 Task: Find connections with filter location Cairo with filter topic #engineeringwith filter profile language Spanish with filter current company Sumitomo Mitsui Banking Corporation (SMBC) Asia Pacific with filter school Kolhan University Chaibasa with filter industry Outsourcing and Offshoring Consulting with filter service category Management with filter keywords title Marketing Research Analyst
Action: Mouse moved to (496, 62)
Screenshot: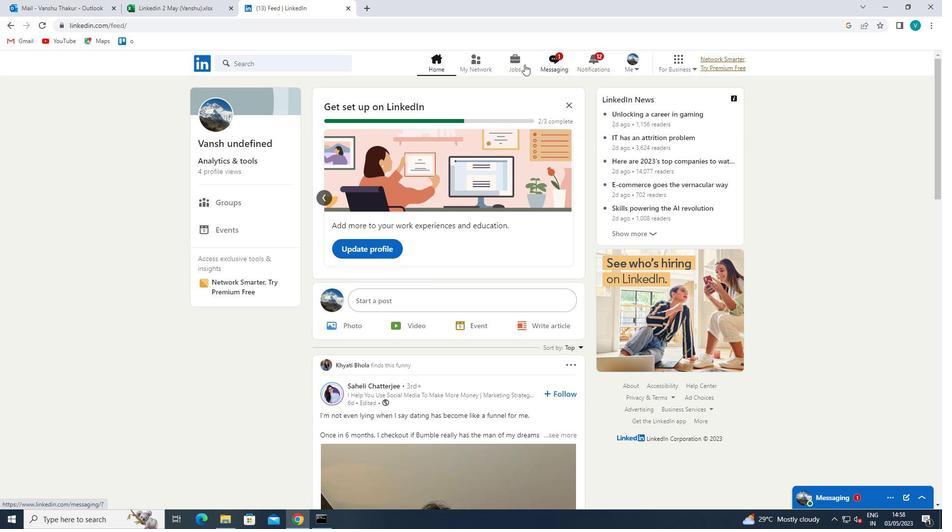
Action: Mouse pressed left at (496, 62)
Screenshot: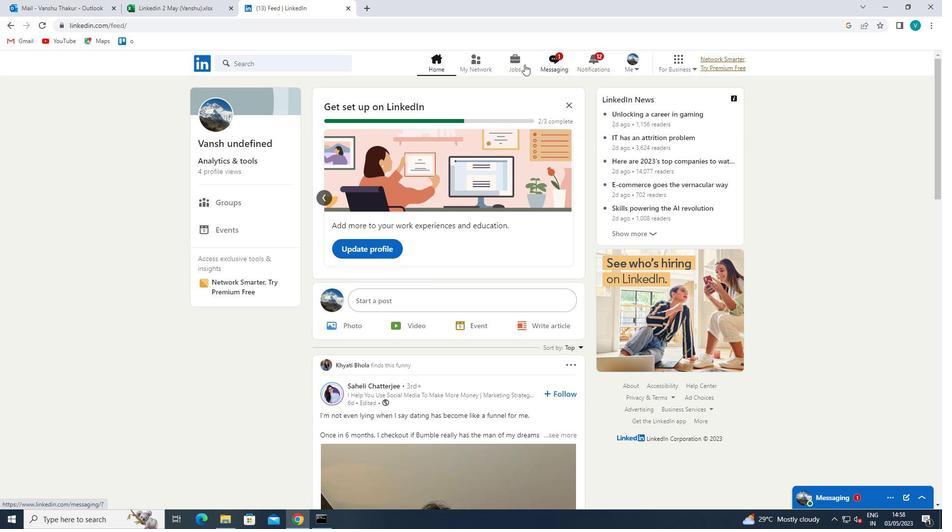 
Action: Mouse moved to (484, 63)
Screenshot: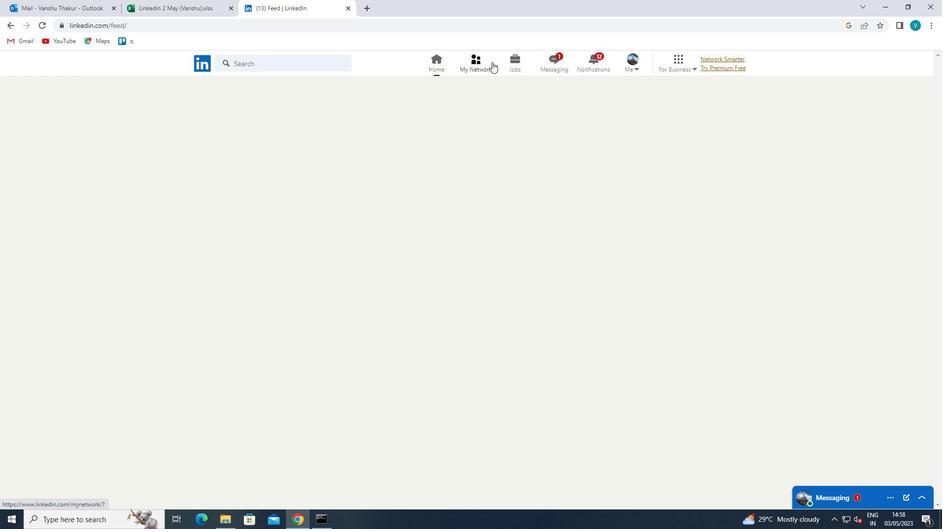 
Action: Mouse pressed left at (484, 63)
Screenshot: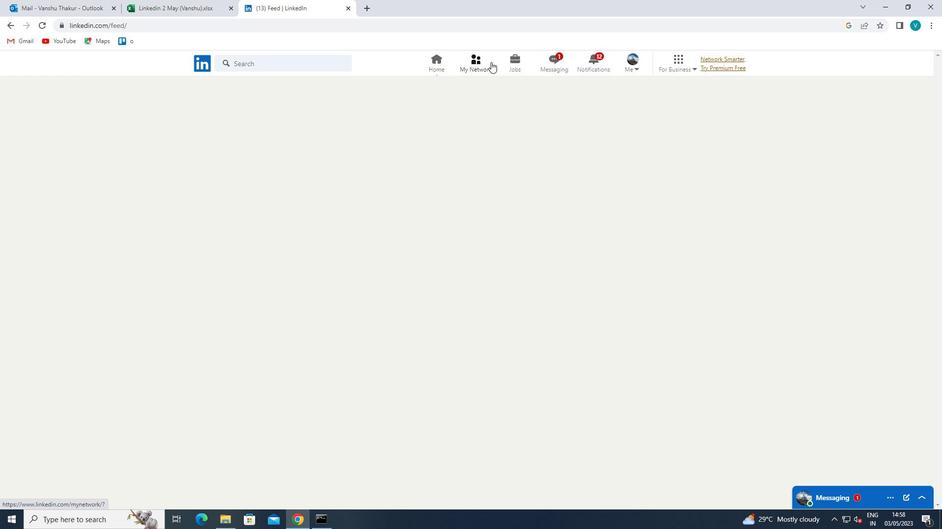 
Action: Mouse moved to (274, 117)
Screenshot: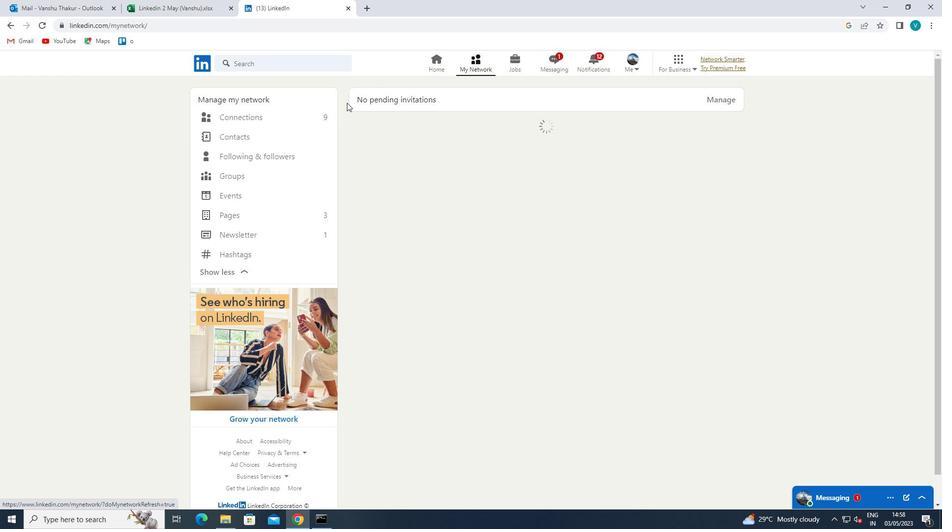 
Action: Mouse pressed left at (274, 117)
Screenshot: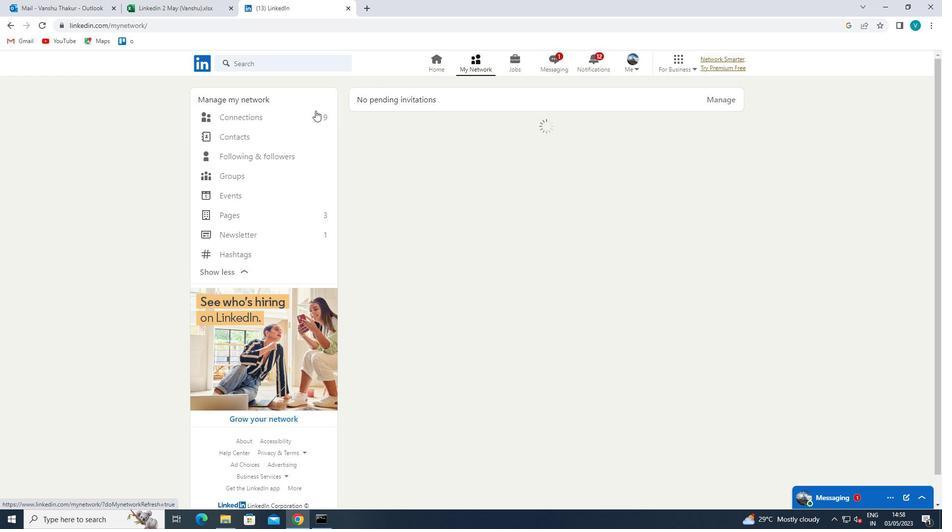 
Action: Mouse moved to (565, 122)
Screenshot: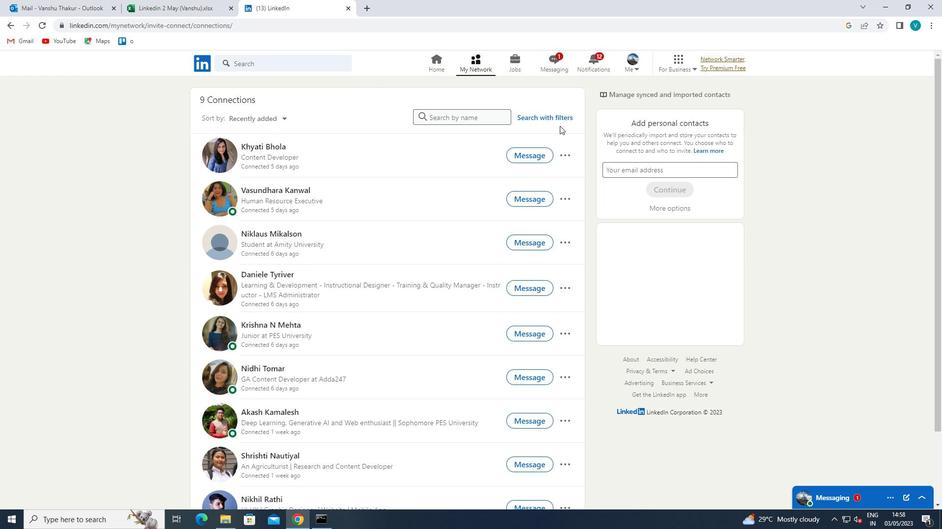 
Action: Mouse pressed left at (565, 122)
Screenshot: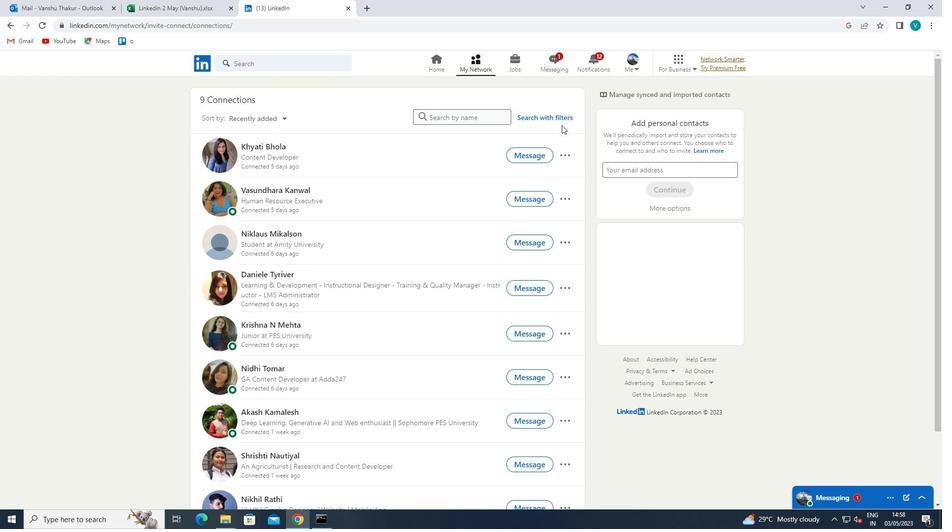 
Action: Mouse moved to (468, 89)
Screenshot: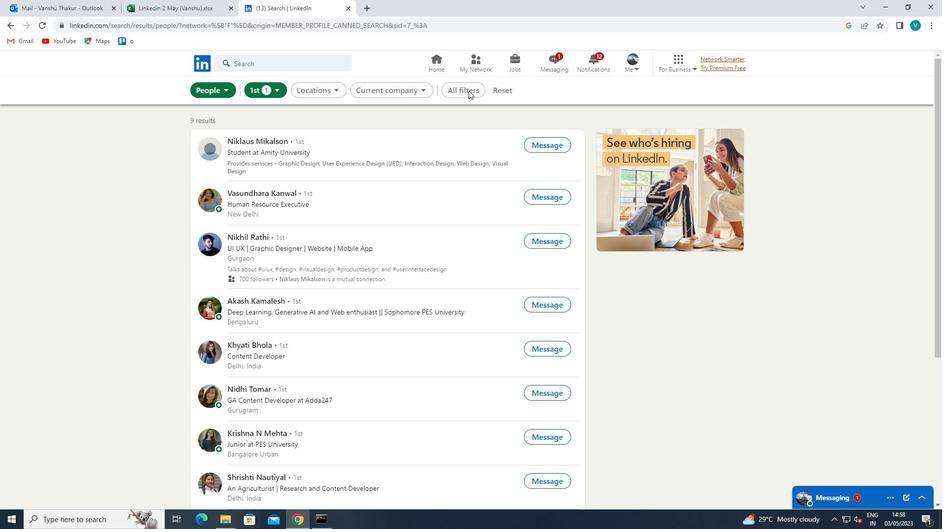 
Action: Mouse pressed left at (468, 89)
Screenshot: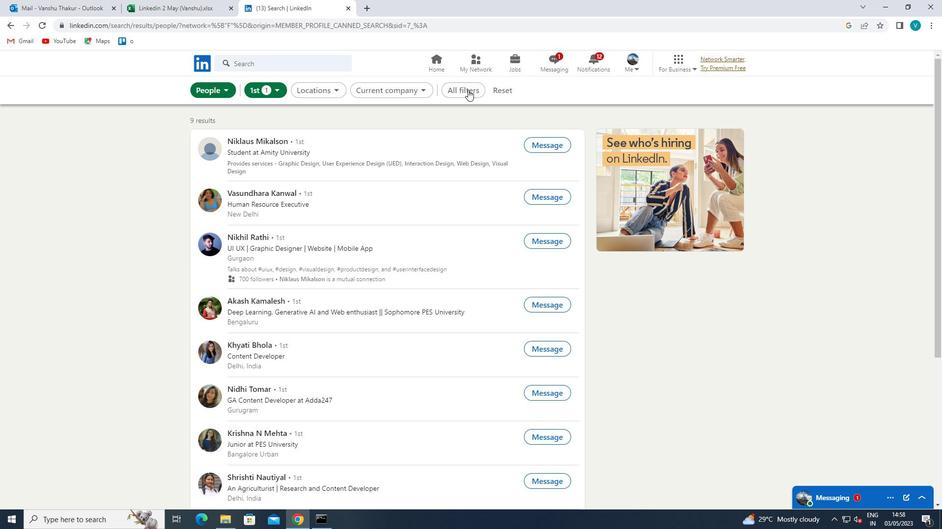 
Action: Mouse moved to (725, 217)
Screenshot: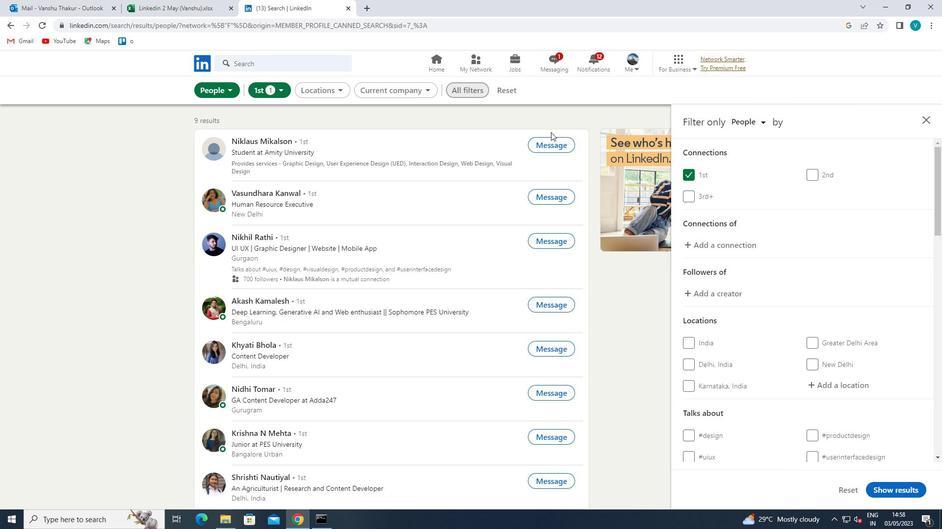 
Action: Mouse scrolled (725, 216) with delta (0, 0)
Screenshot: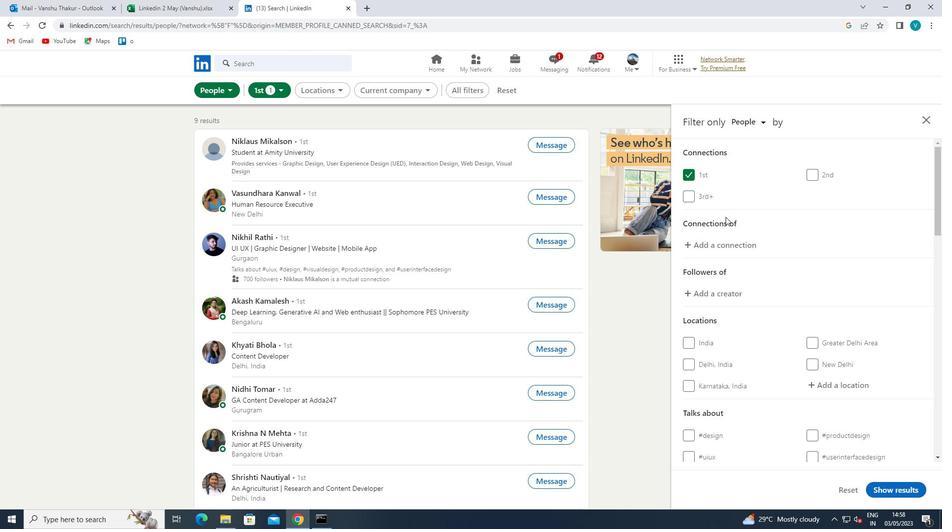 
Action: Mouse scrolled (725, 216) with delta (0, 0)
Screenshot: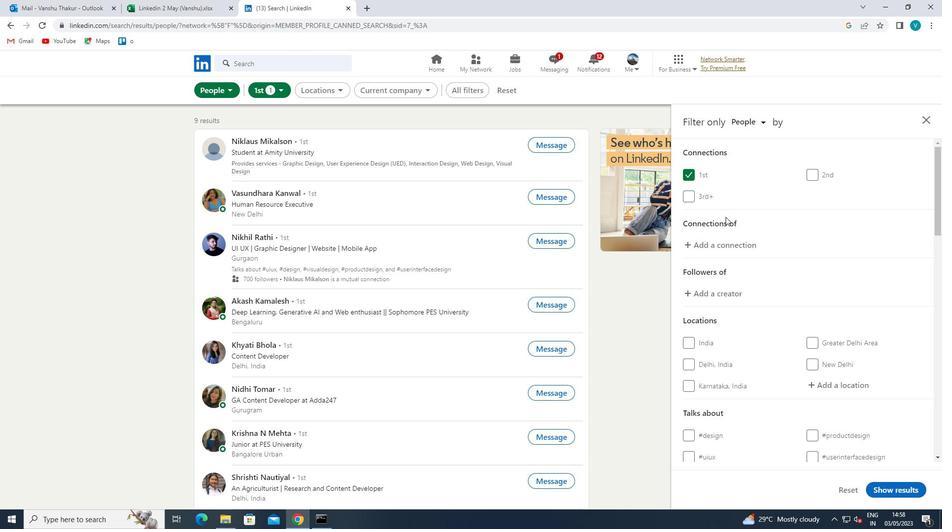 
Action: Mouse moved to (817, 280)
Screenshot: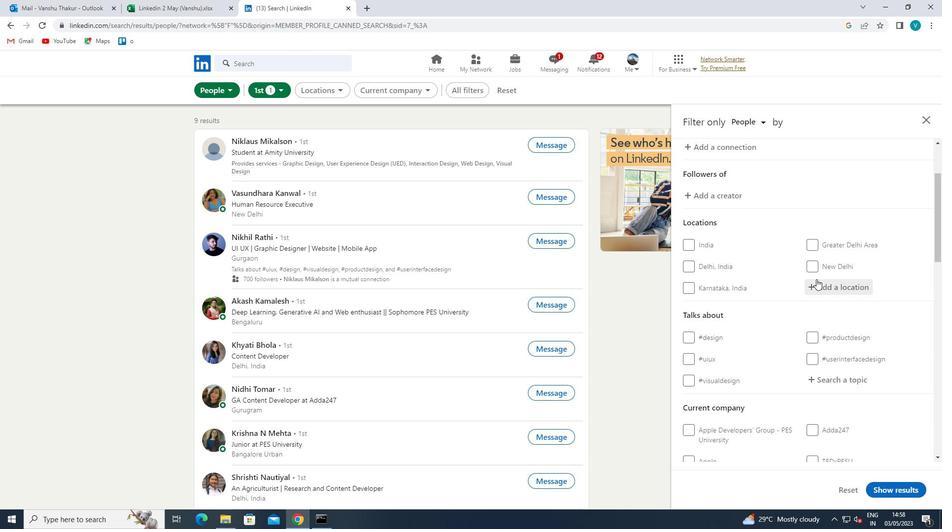 
Action: Mouse pressed left at (817, 280)
Screenshot: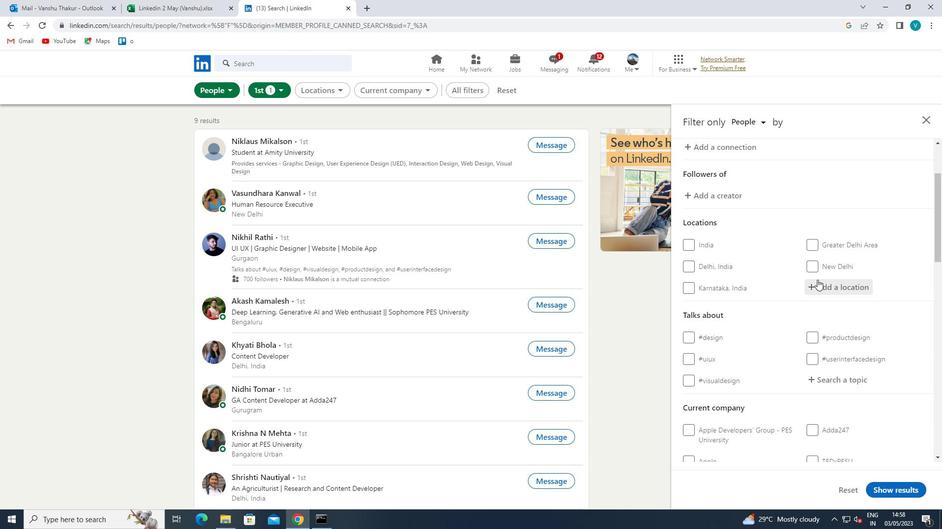 
Action: Mouse moved to (726, 227)
Screenshot: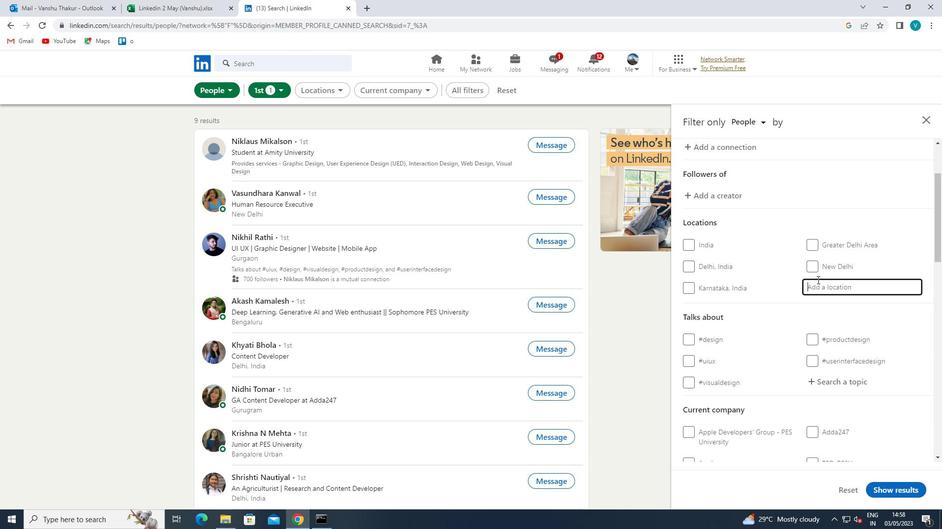 
Action: Key pressed <Key.shift>CAIRO
Screenshot: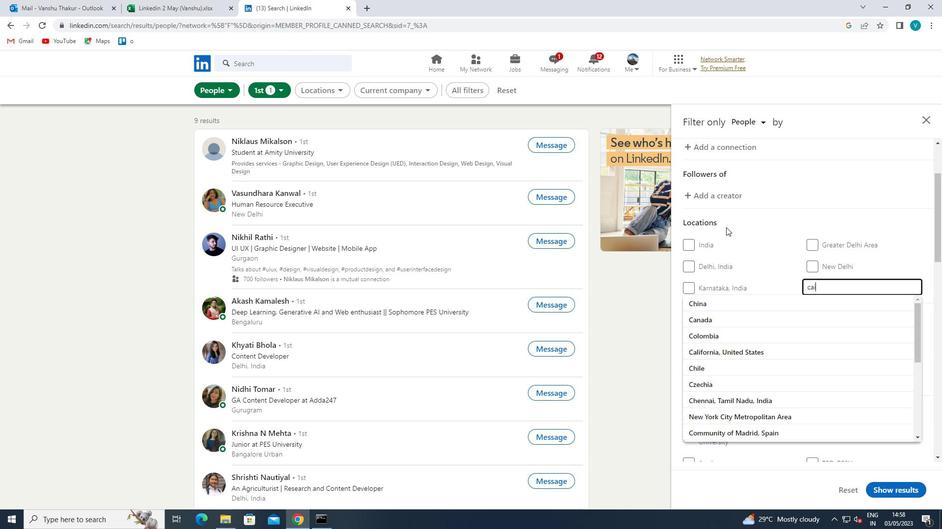 
Action: Mouse moved to (734, 301)
Screenshot: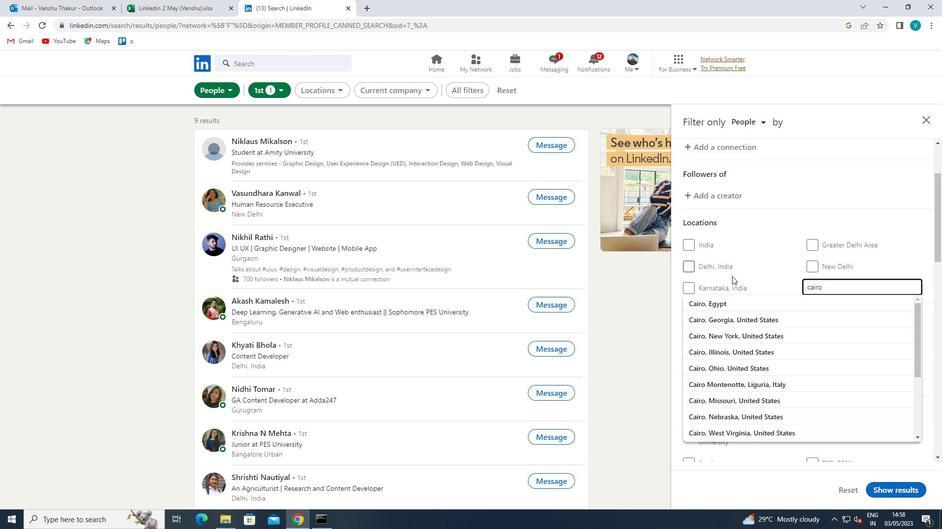 
Action: Mouse pressed left at (734, 301)
Screenshot: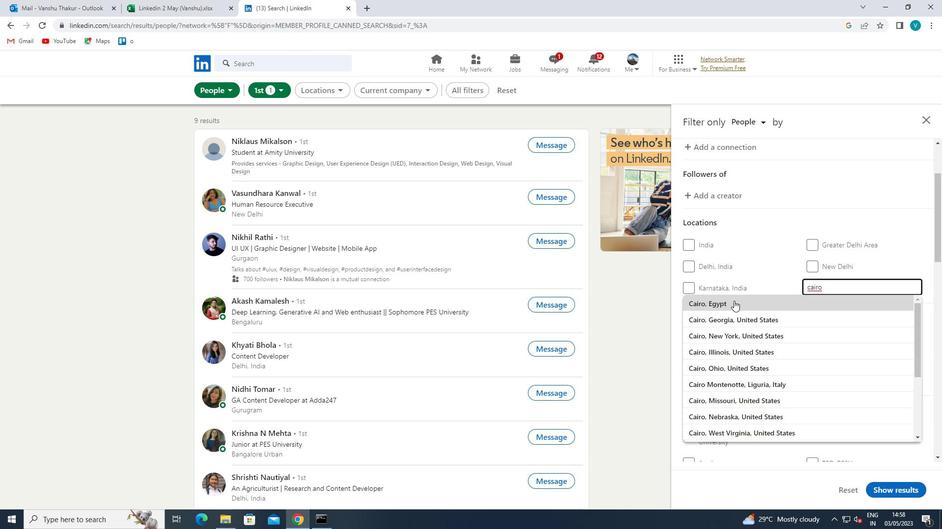 
Action: Mouse scrolled (734, 300) with delta (0, 0)
Screenshot: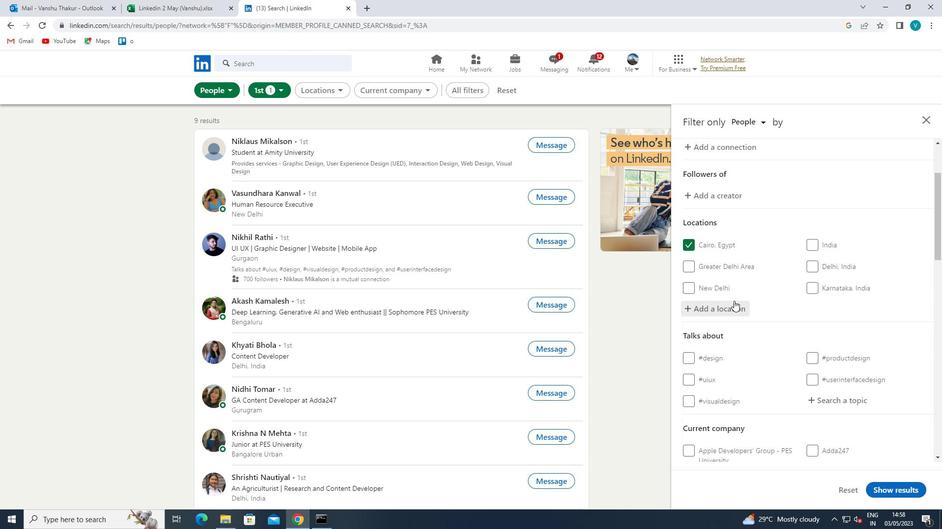 
Action: Mouse scrolled (734, 300) with delta (0, 0)
Screenshot: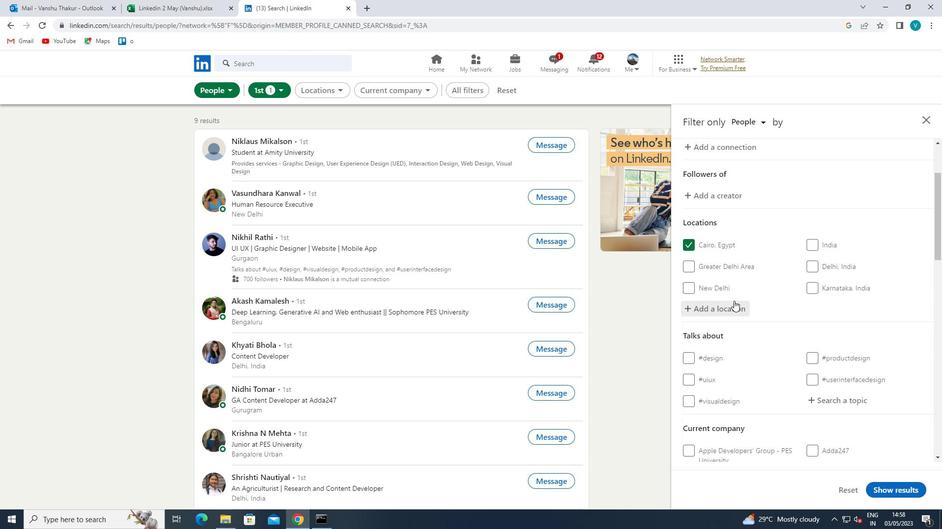 
Action: Mouse moved to (813, 296)
Screenshot: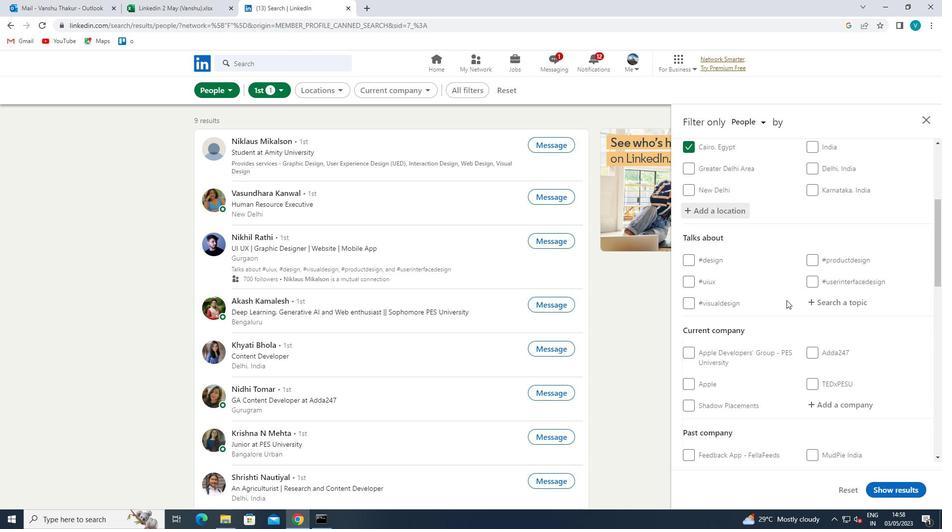 
Action: Mouse pressed left at (813, 296)
Screenshot: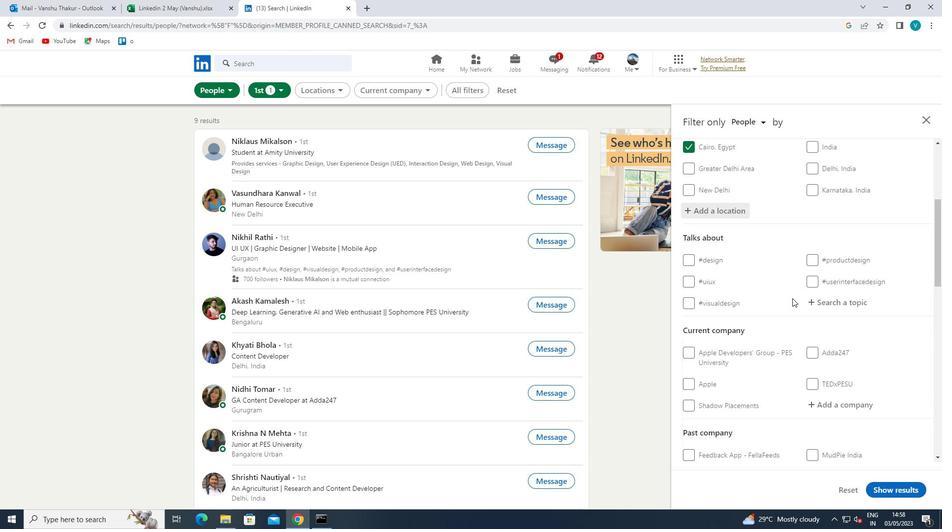 
Action: Mouse moved to (793, 286)
Screenshot: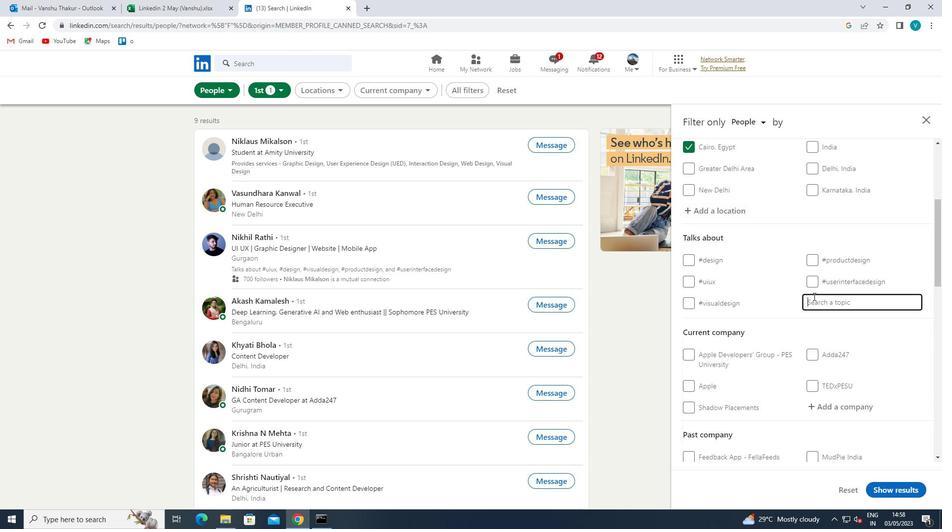 
Action: Key pressed ENGINEERING
Screenshot: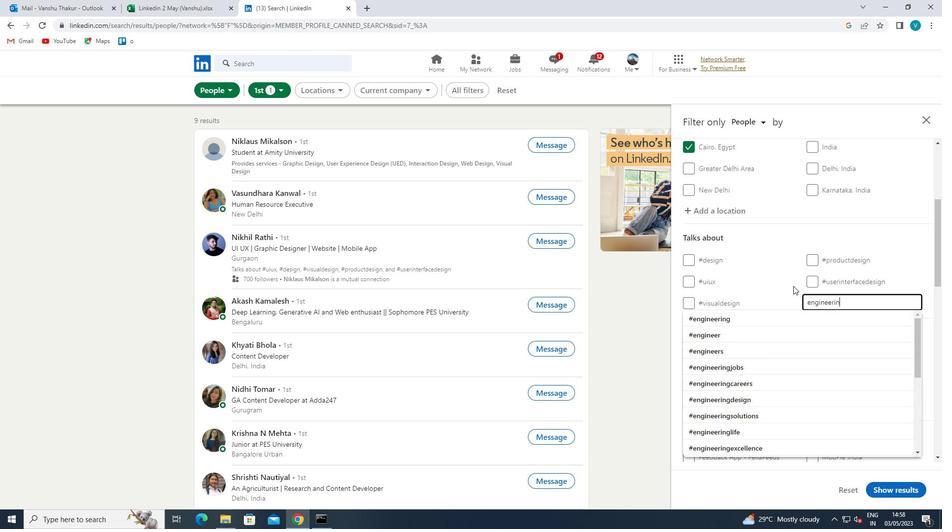 
Action: Mouse moved to (762, 316)
Screenshot: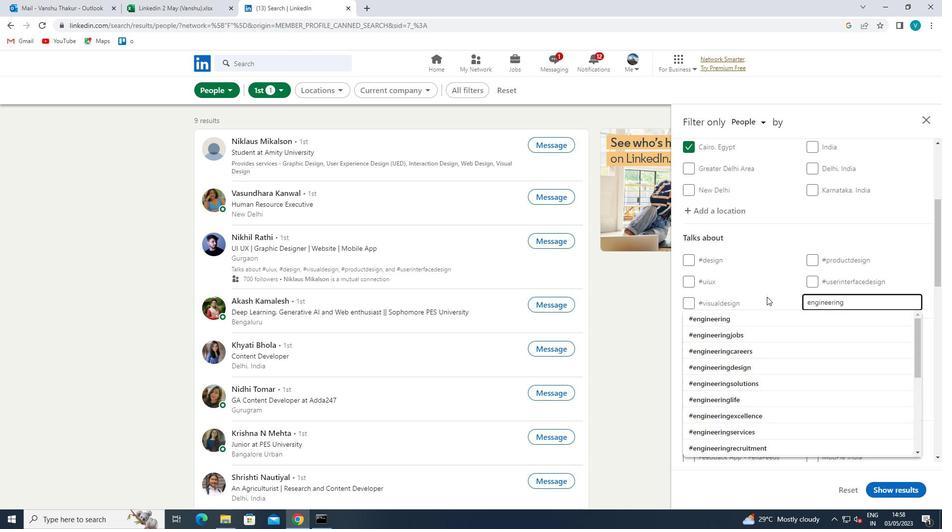 
Action: Mouse pressed left at (762, 316)
Screenshot: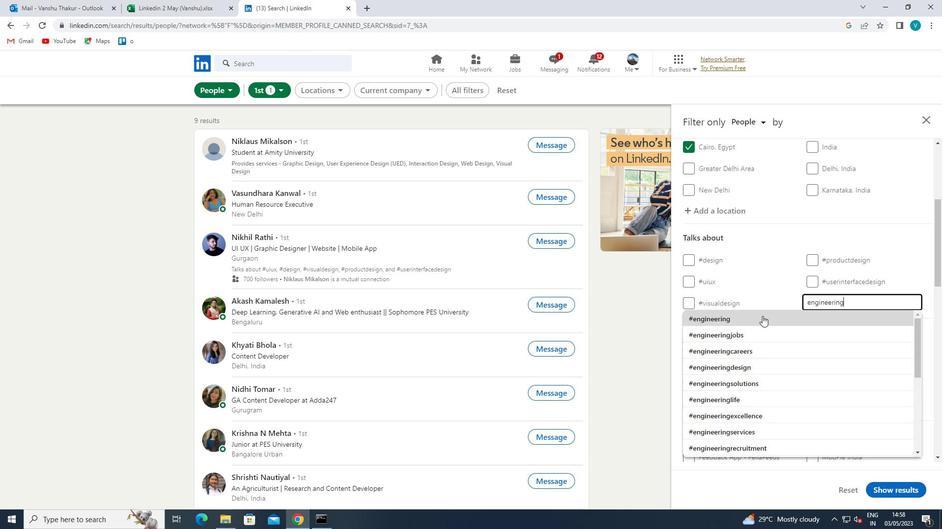 
Action: Mouse scrolled (762, 316) with delta (0, 0)
Screenshot: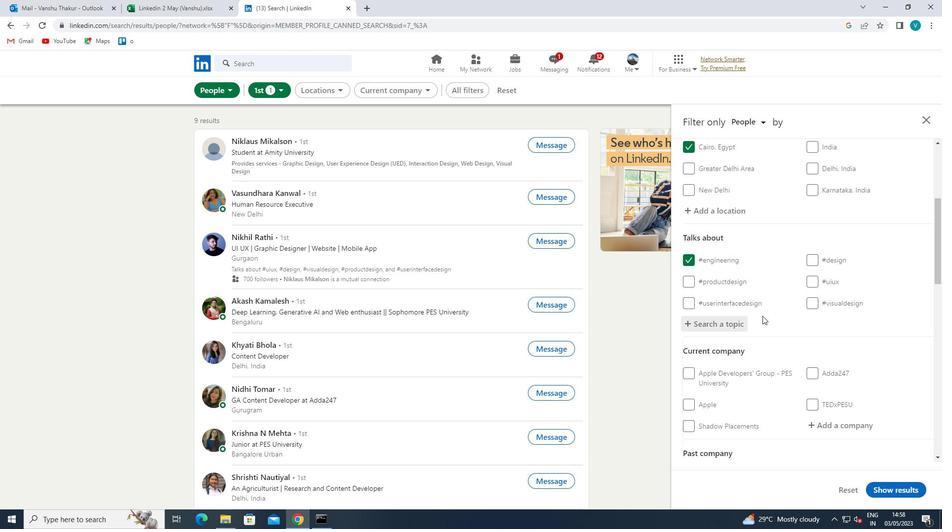 
Action: Mouse scrolled (762, 316) with delta (0, 0)
Screenshot: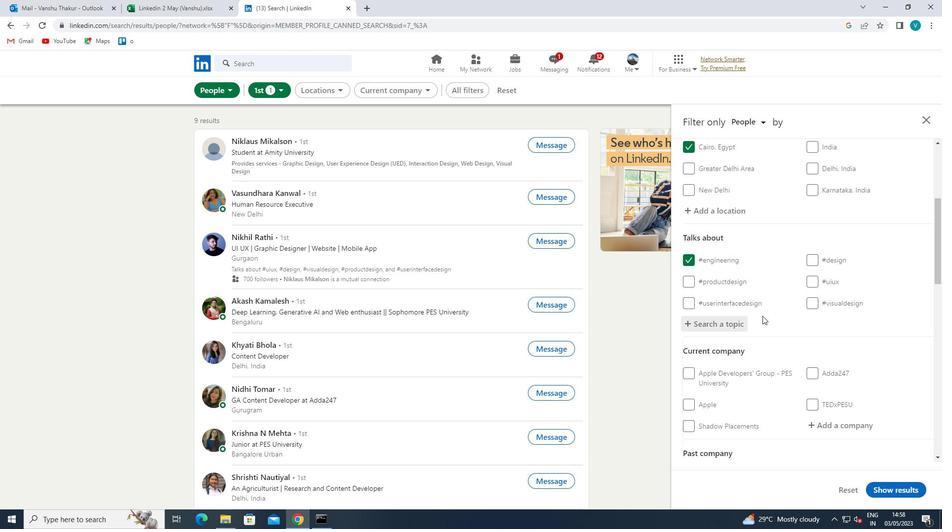 
Action: Mouse scrolled (762, 316) with delta (0, 0)
Screenshot: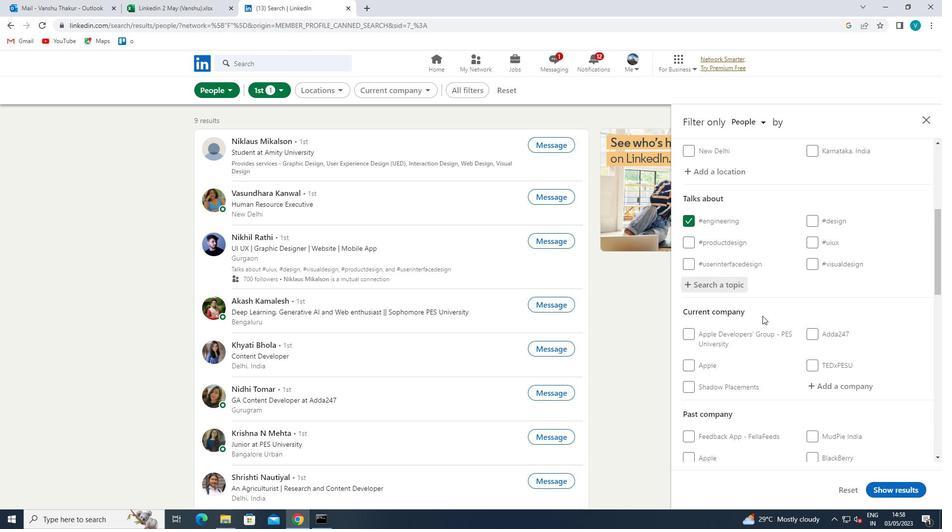 
Action: Mouse moved to (832, 276)
Screenshot: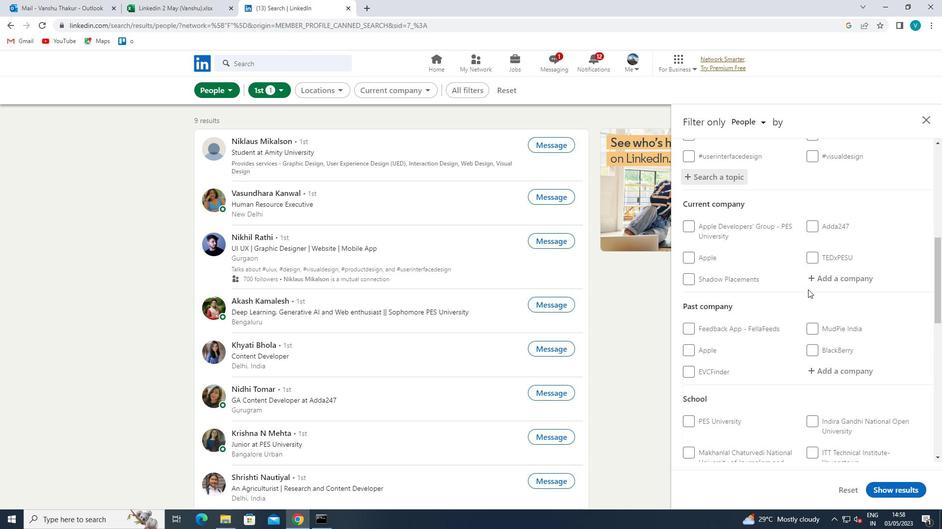 
Action: Mouse pressed left at (832, 276)
Screenshot: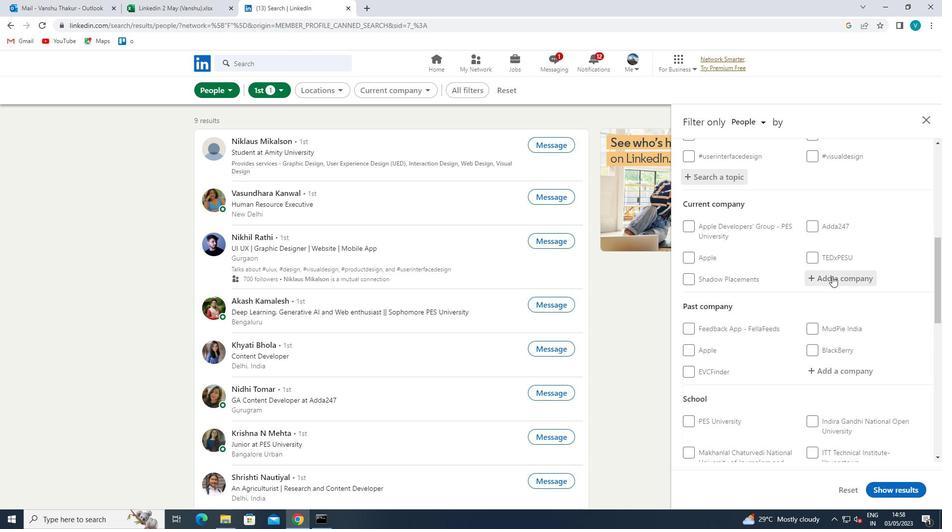 
Action: Key pressed <Key.shift>SUMITOMO
Screenshot: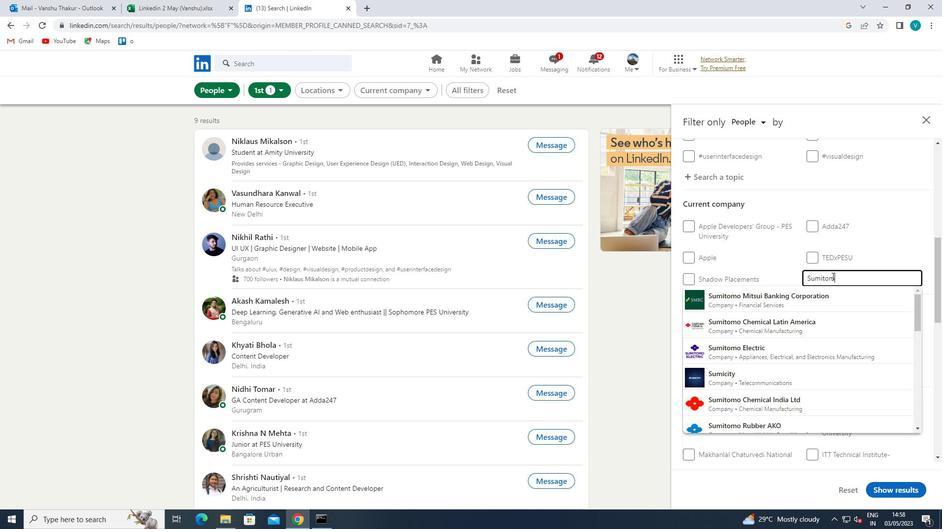 
Action: Mouse moved to (832, 296)
Screenshot: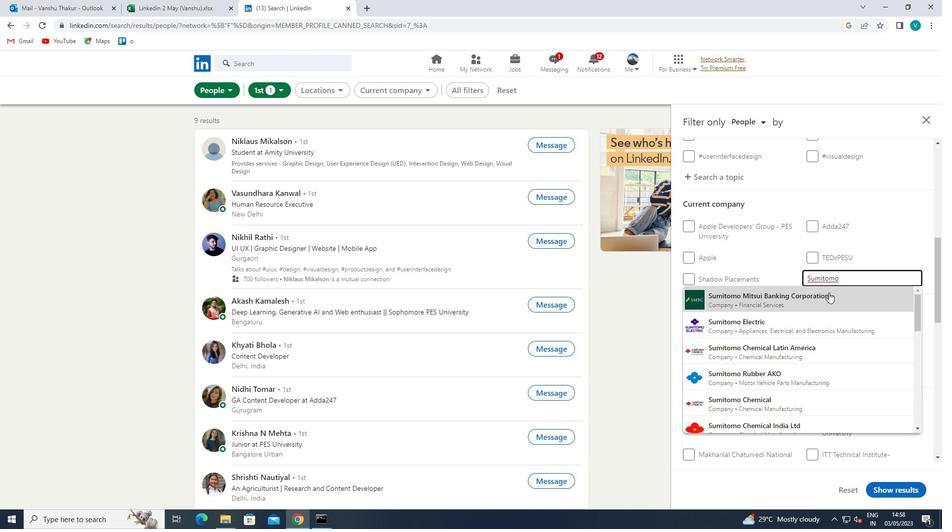 
Action: Key pressed <Key.space><Key.shift>MIY<Key.backspace>TSUI
Screenshot: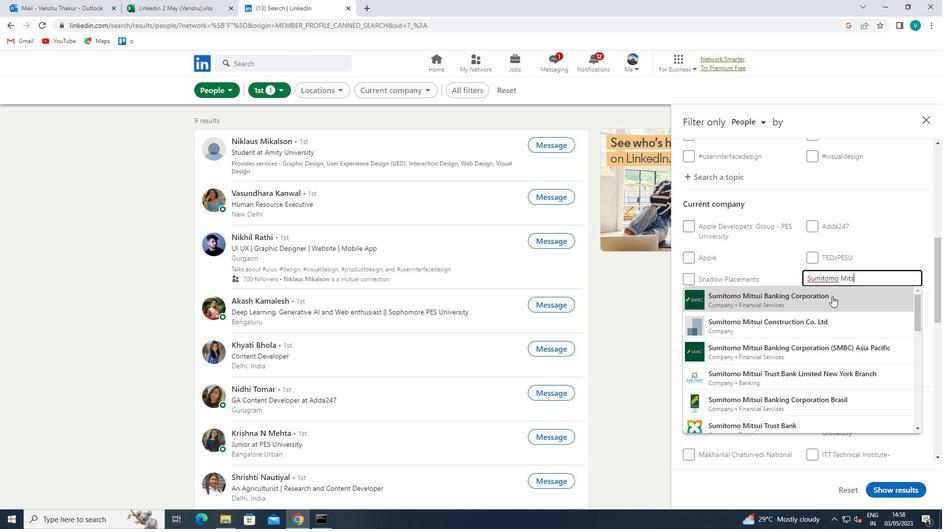
Action: Mouse moved to (835, 351)
Screenshot: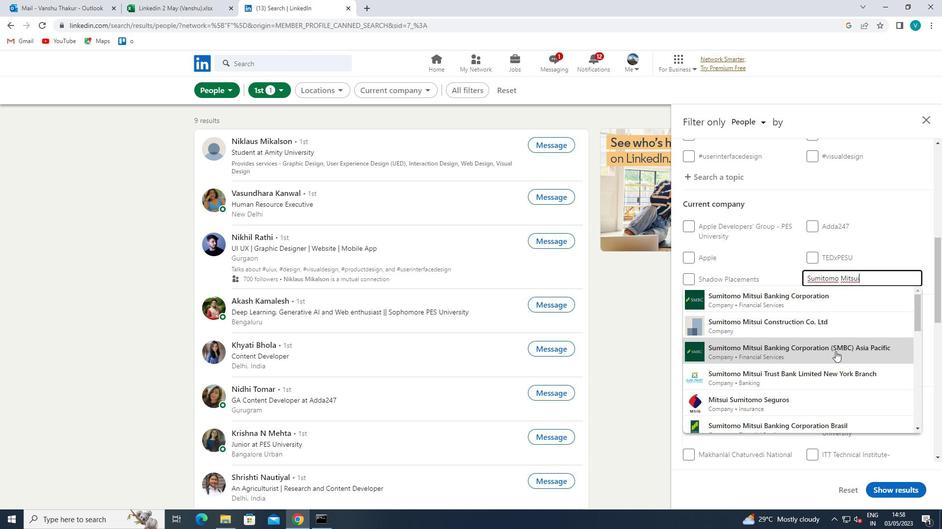 
Action: Mouse pressed left at (835, 351)
Screenshot: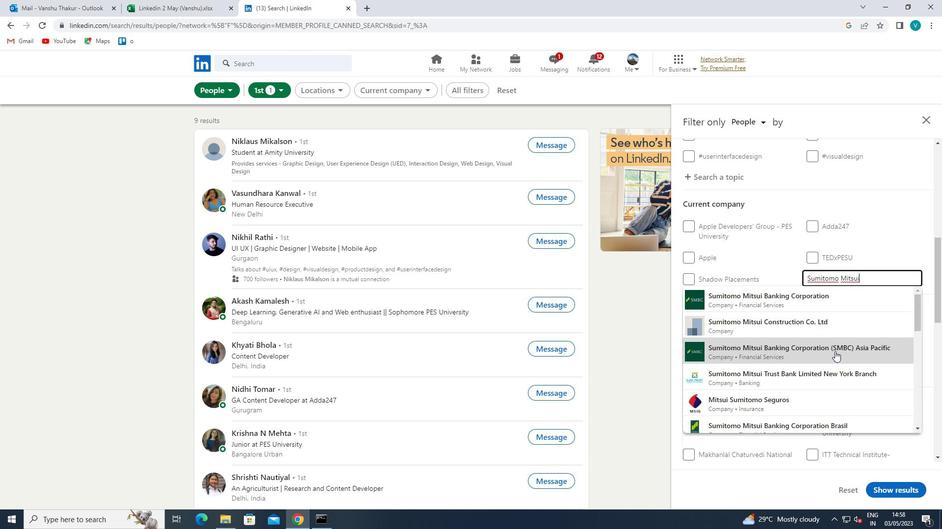 
Action: Mouse scrolled (835, 351) with delta (0, 0)
Screenshot: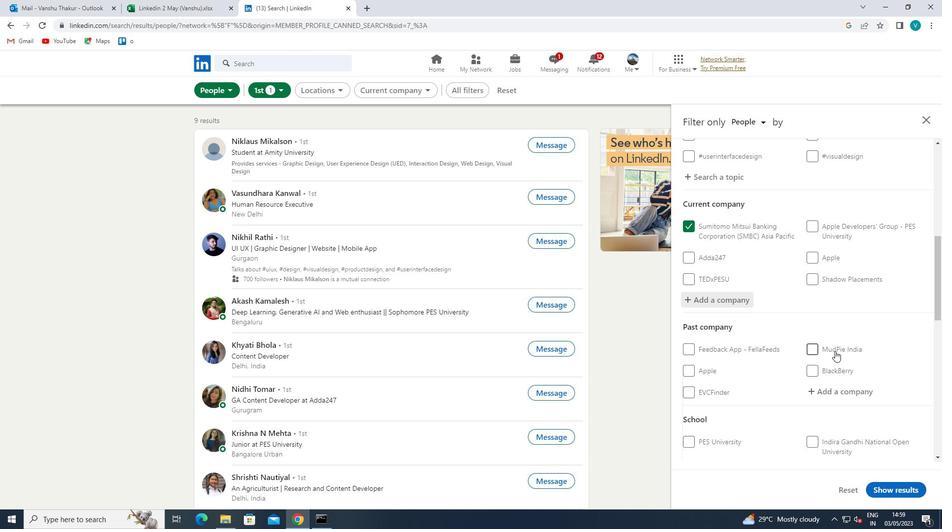 
Action: Mouse scrolled (835, 351) with delta (0, 0)
Screenshot: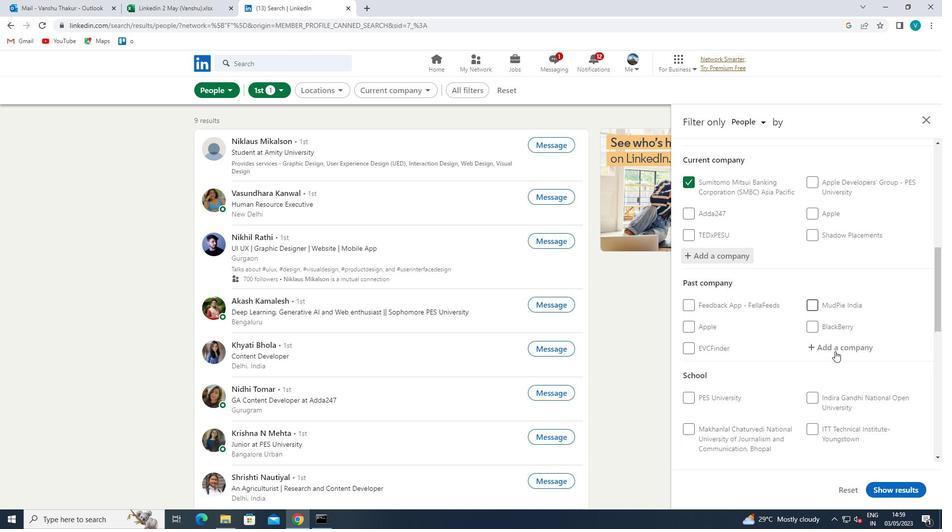 
Action: Mouse moved to (834, 418)
Screenshot: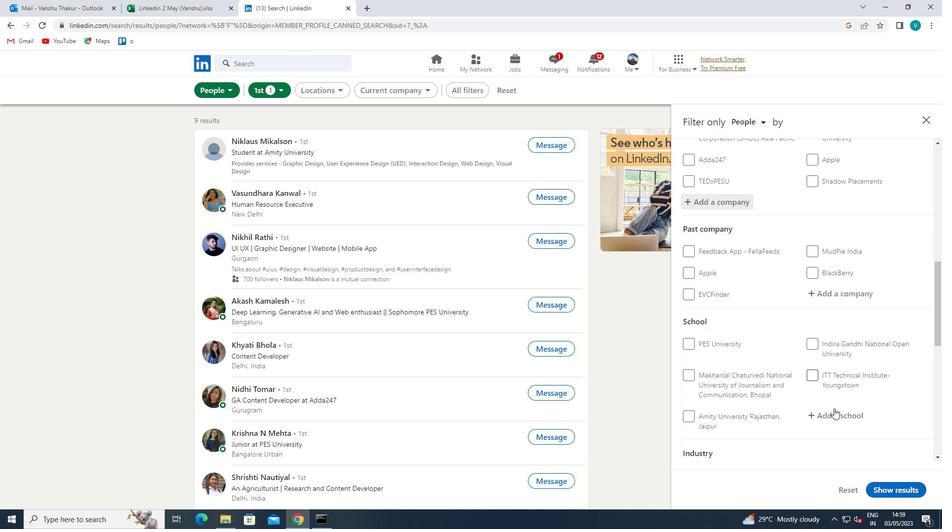 
Action: Mouse pressed left at (834, 418)
Screenshot: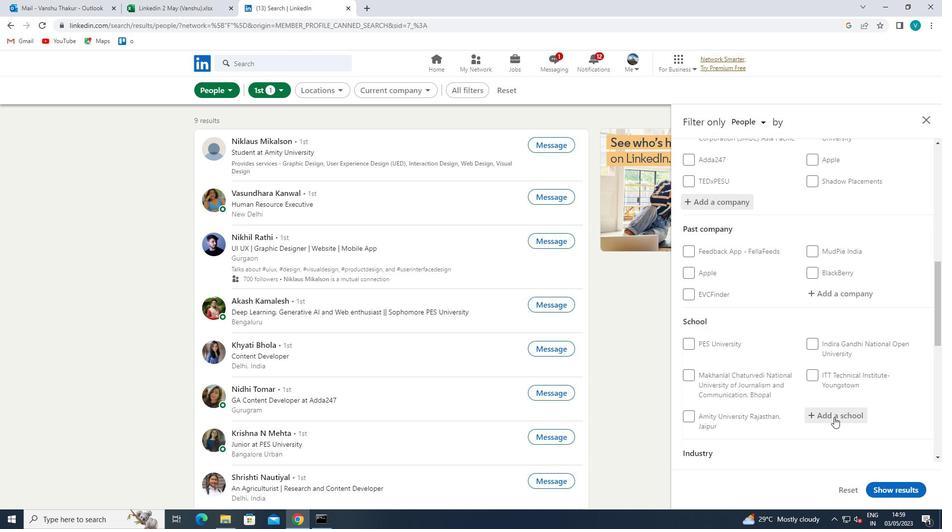 
Action: Key pressed <Key.shift><Key.shift>OLHAN<Key.space><Key.shift>UNIVERSITY
Screenshot: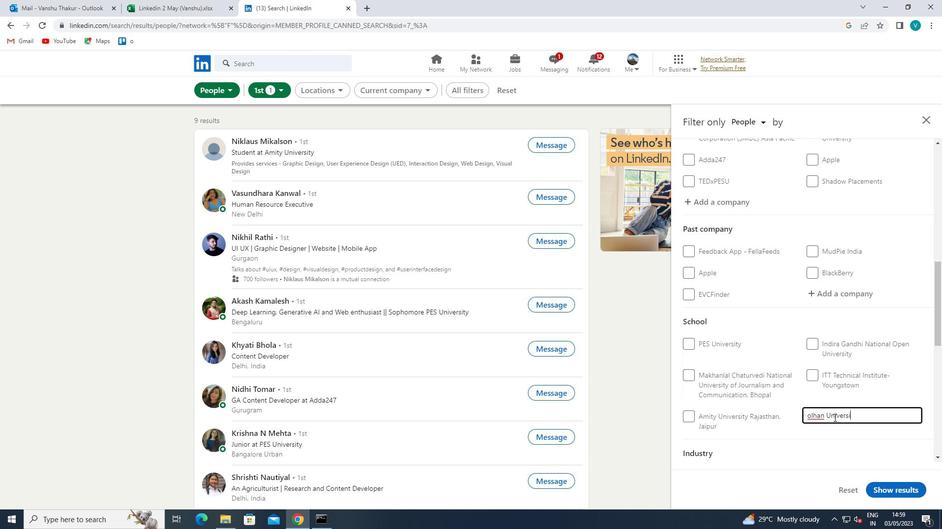 
Action: Mouse moved to (810, 415)
Screenshot: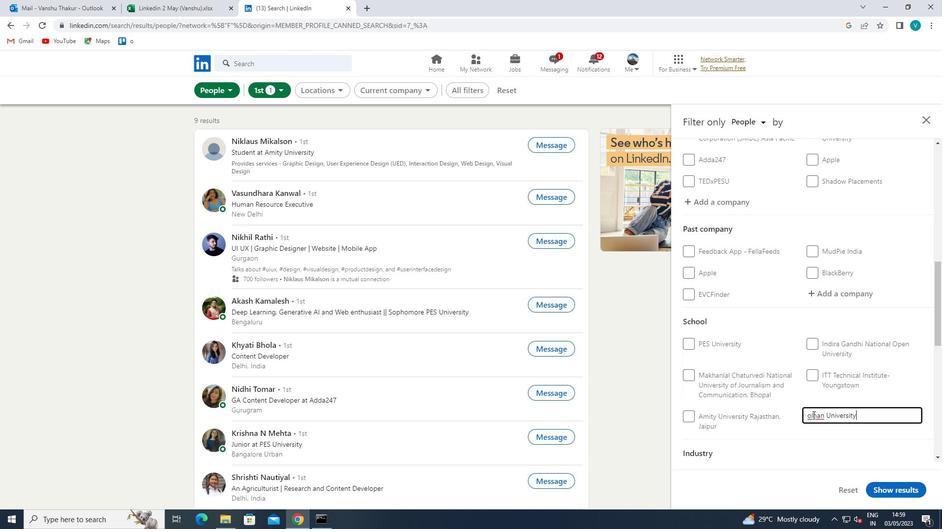 
Action: Mouse pressed left at (810, 415)
Screenshot: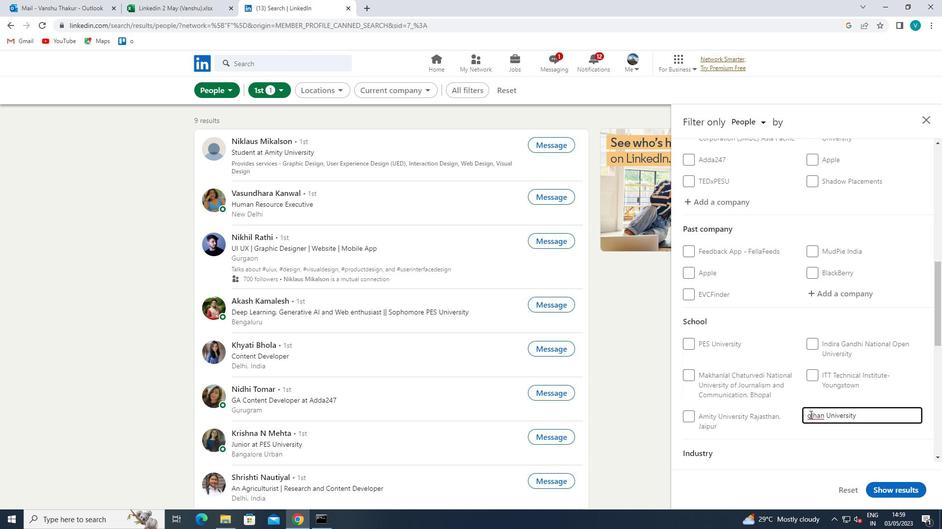 
Action: Mouse moved to (808, 415)
Screenshot: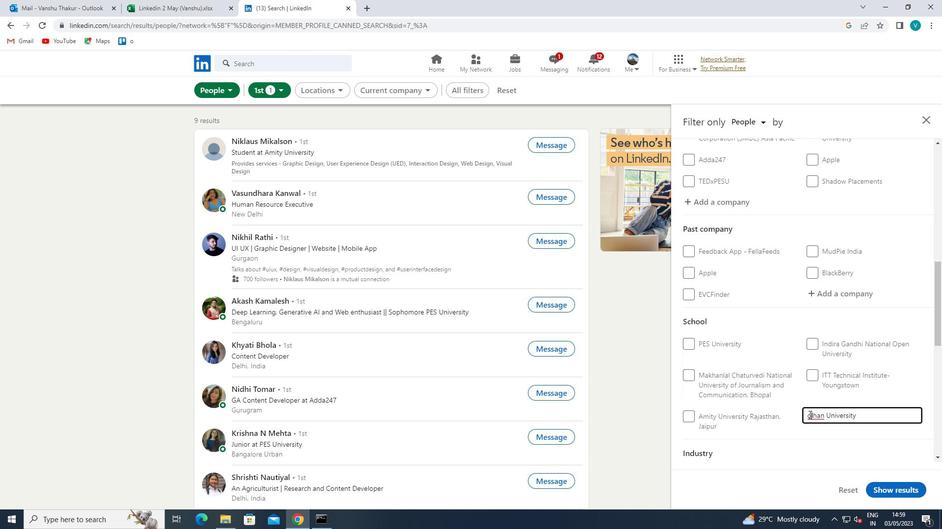 
Action: Mouse pressed left at (808, 415)
Screenshot: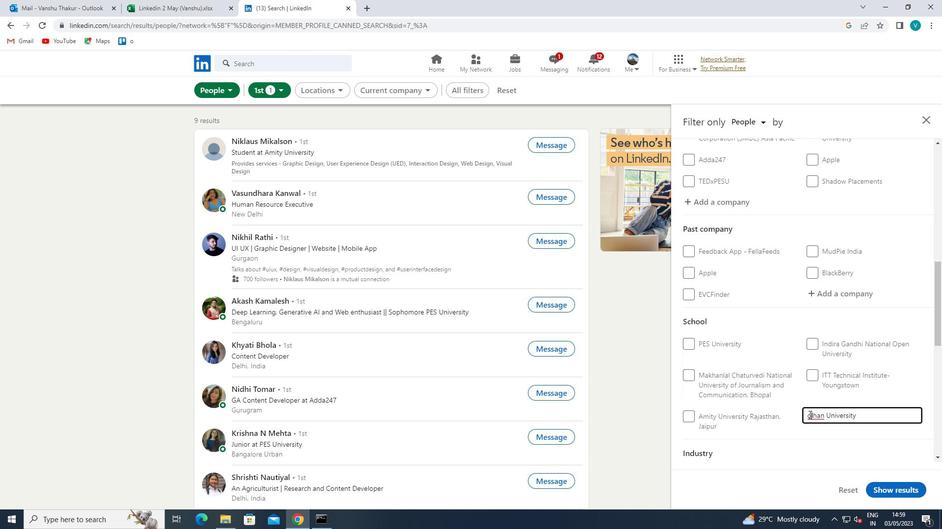 
Action: Mouse moved to (808, 391)
Screenshot: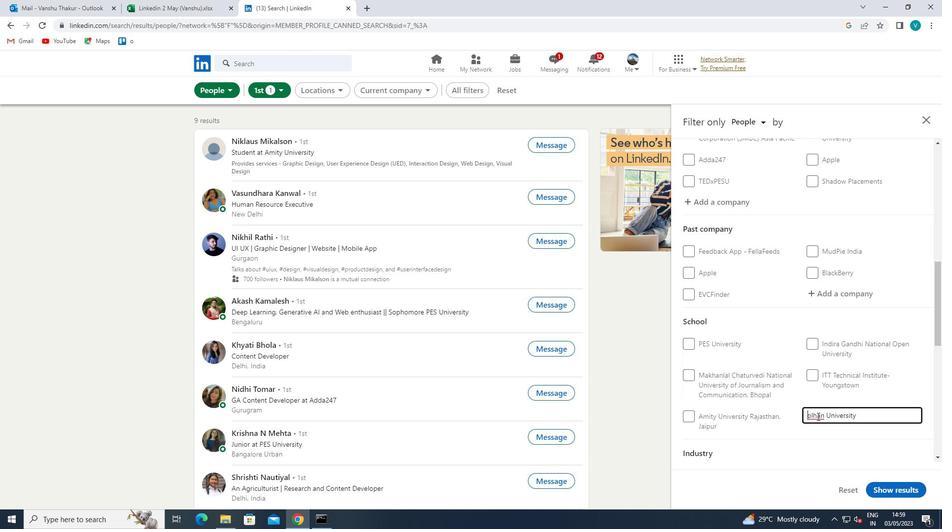 
Action: Key pressed <Key.shift>K
Screenshot: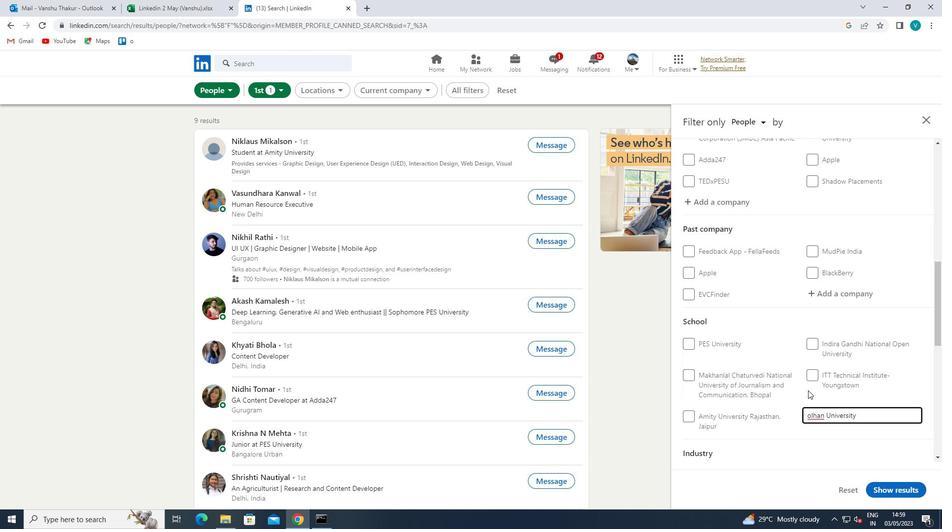 
Action: Mouse moved to (809, 436)
Screenshot: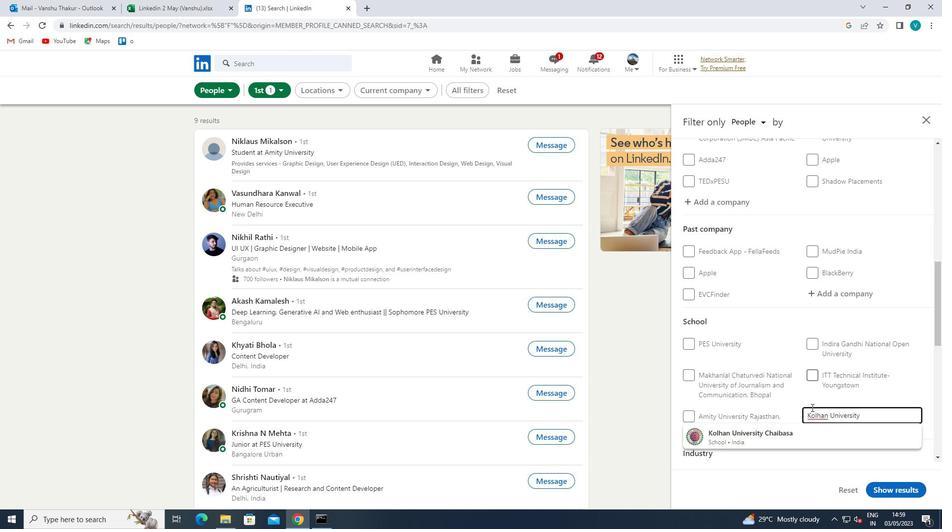 
Action: Mouse pressed left at (809, 436)
Screenshot: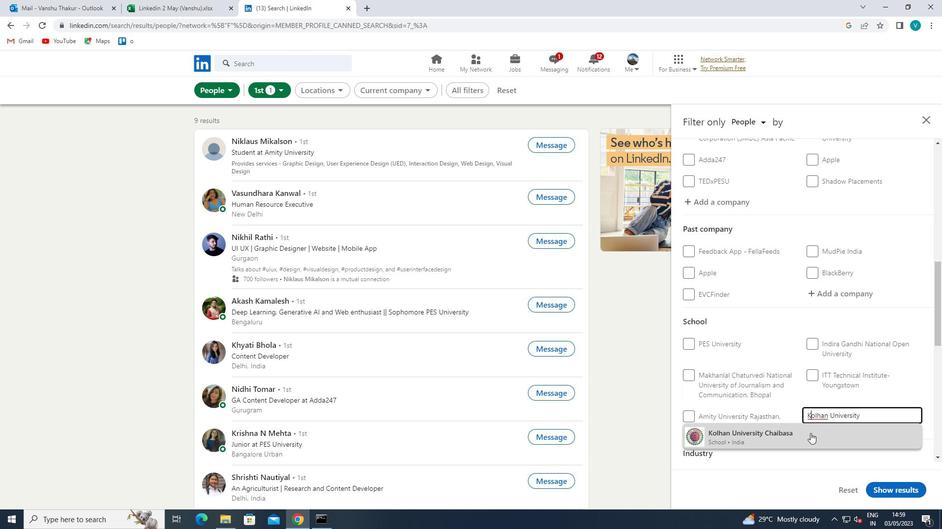
Action: Mouse moved to (798, 347)
Screenshot: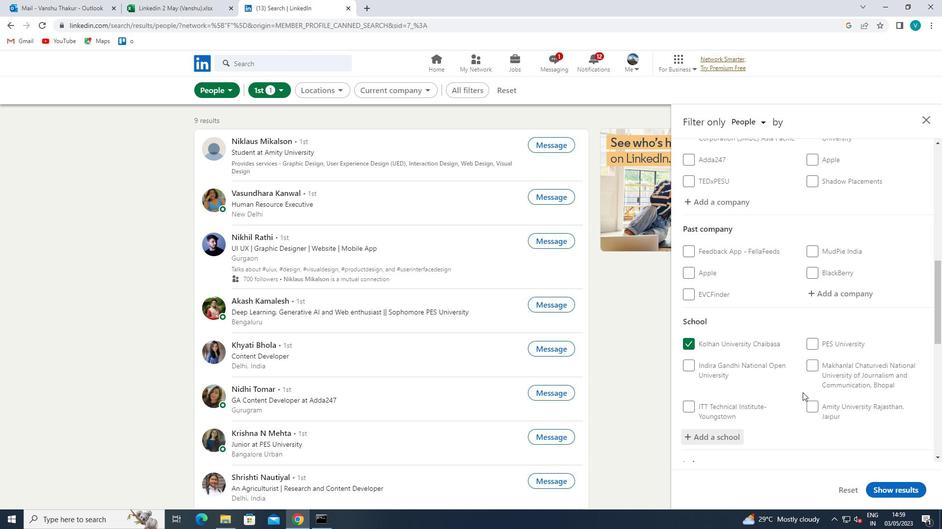 
Action: Mouse scrolled (798, 347) with delta (0, 0)
Screenshot: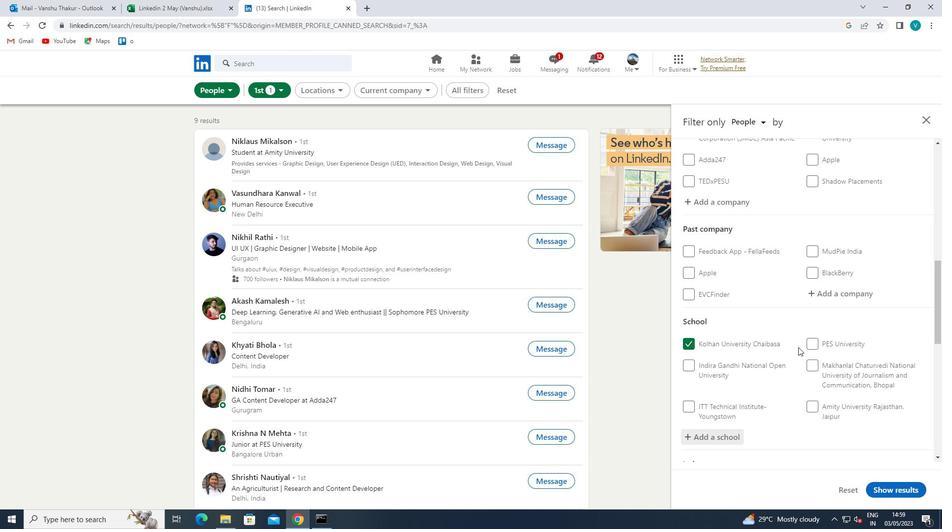 
Action: Mouse scrolled (798, 347) with delta (0, 0)
Screenshot: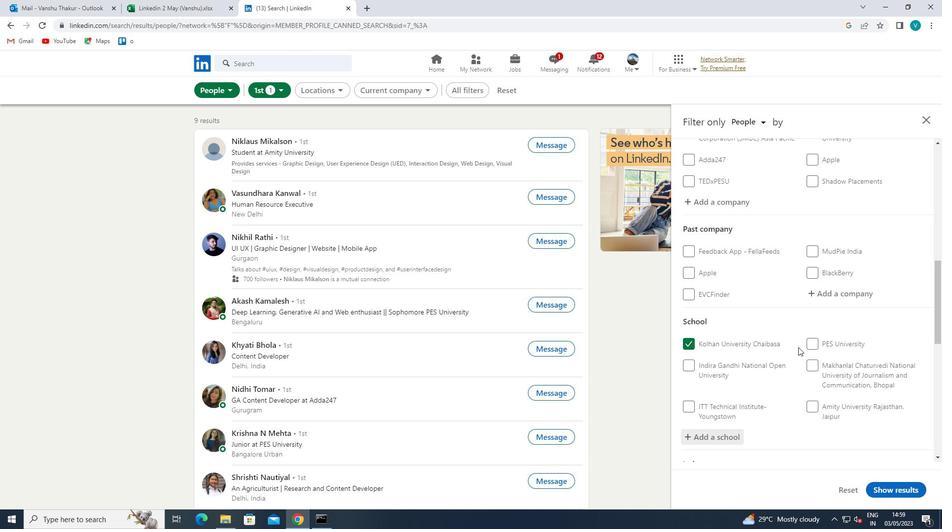 
Action: Mouse scrolled (798, 347) with delta (0, 0)
Screenshot: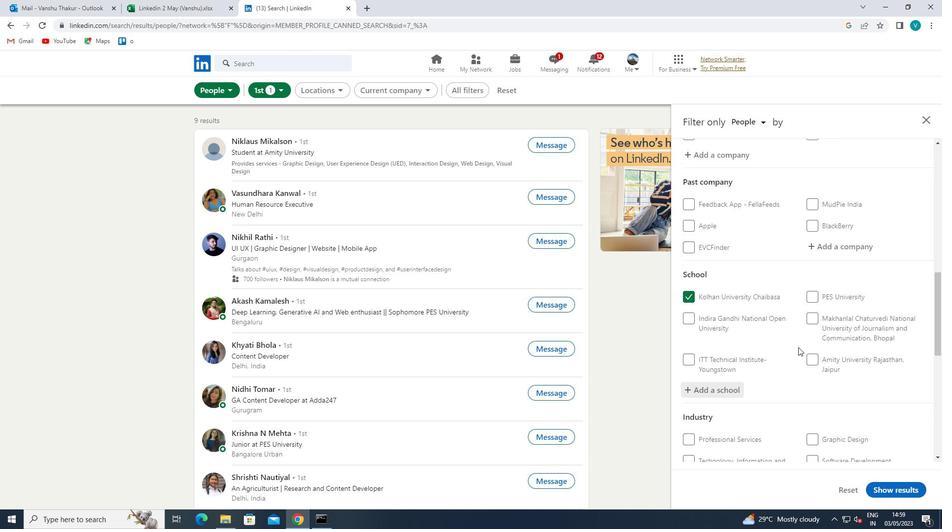 
Action: Mouse scrolled (798, 347) with delta (0, 0)
Screenshot: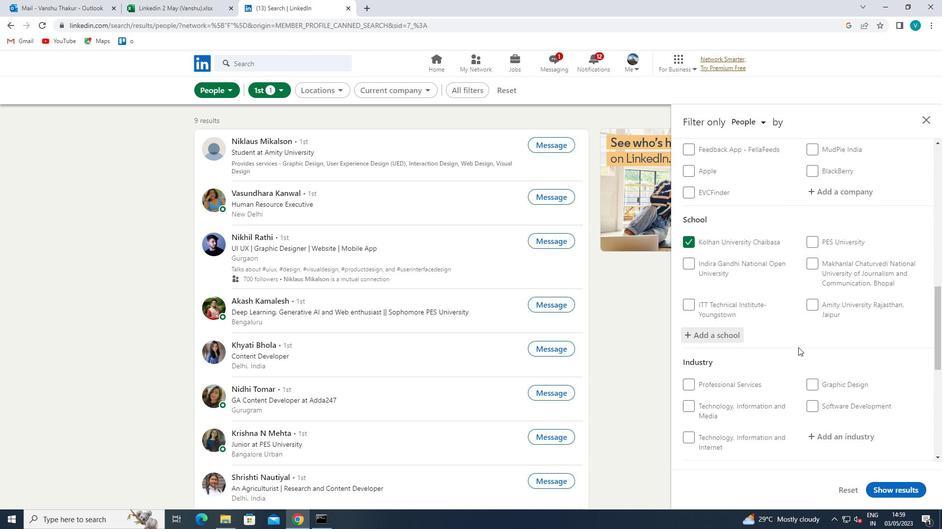 
Action: Mouse moved to (838, 346)
Screenshot: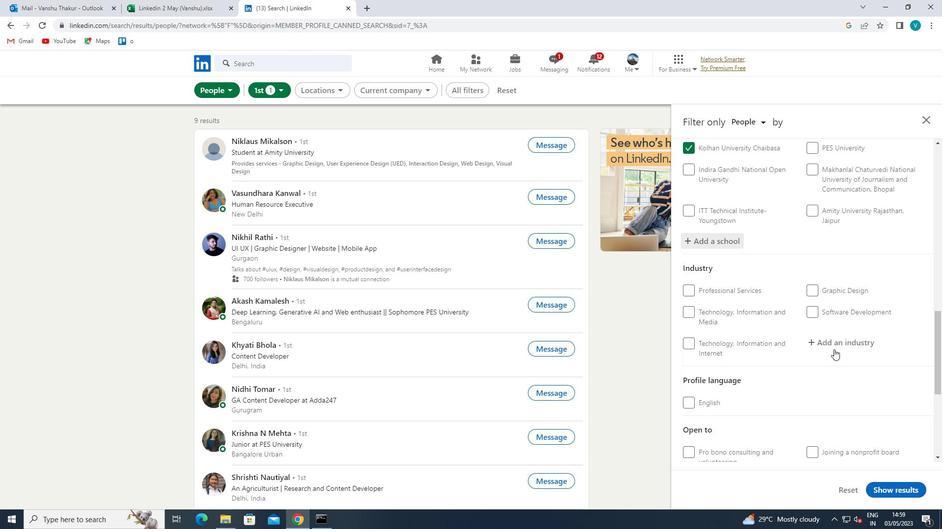 
Action: Mouse pressed left at (838, 346)
Screenshot: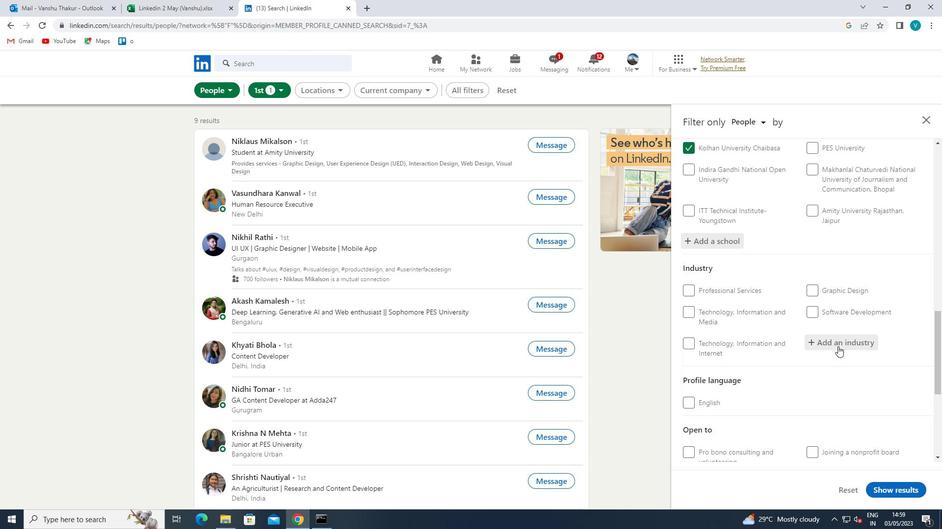 
Action: Key pressed <Key.shift>OUT
Screenshot: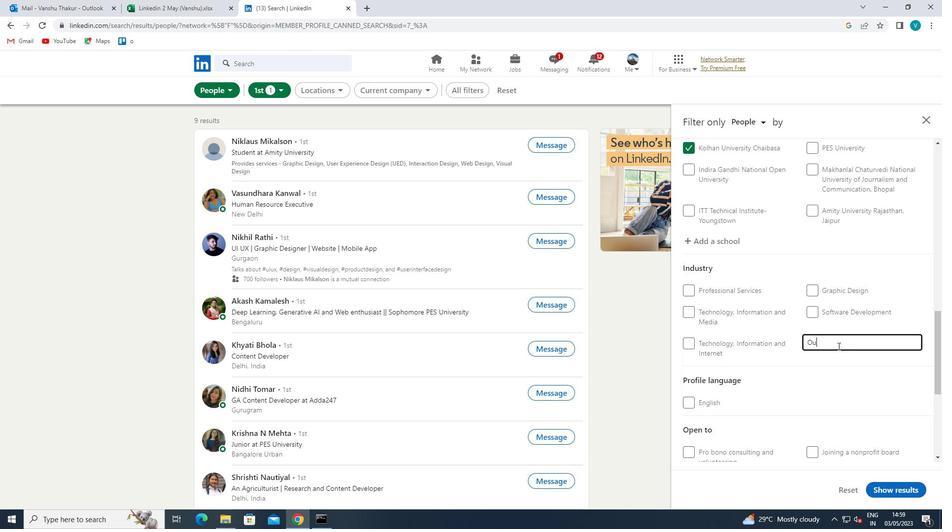 
Action: Mouse moved to (825, 357)
Screenshot: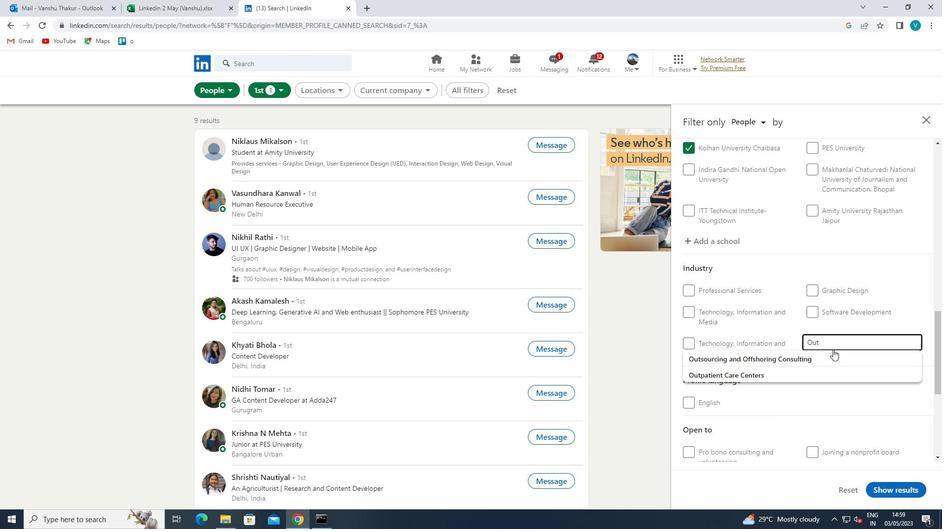 
Action: Mouse pressed left at (825, 357)
Screenshot: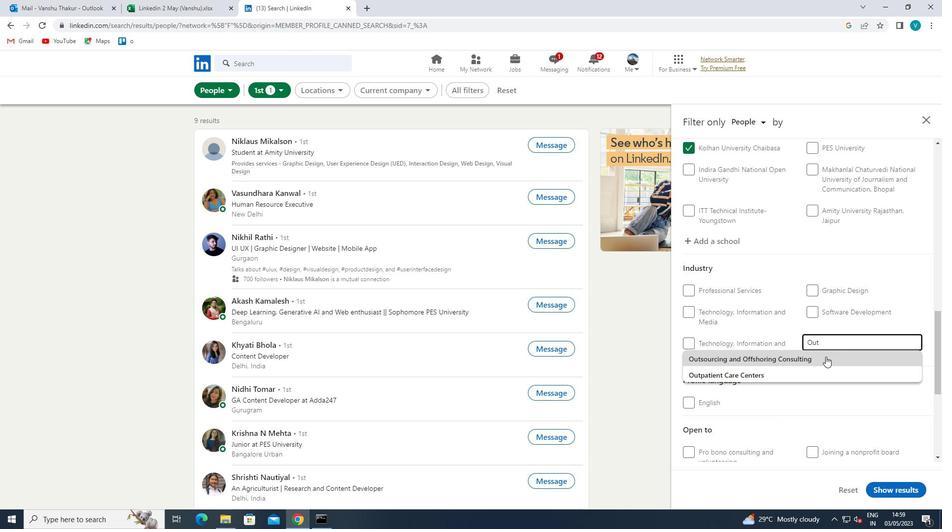 
Action: Mouse scrolled (825, 356) with delta (0, 0)
Screenshot: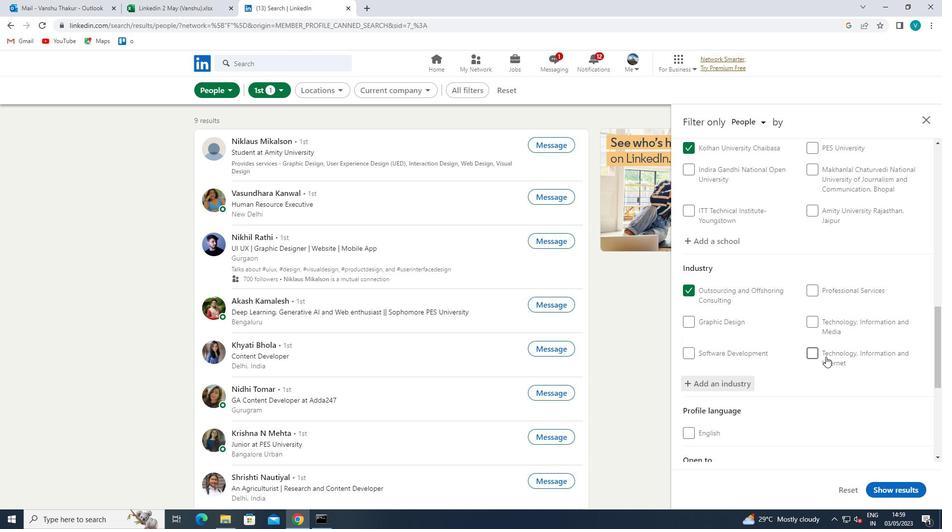 
Action: Mouse scrolled (825, 356) with delta (0, 0)
Screenshot: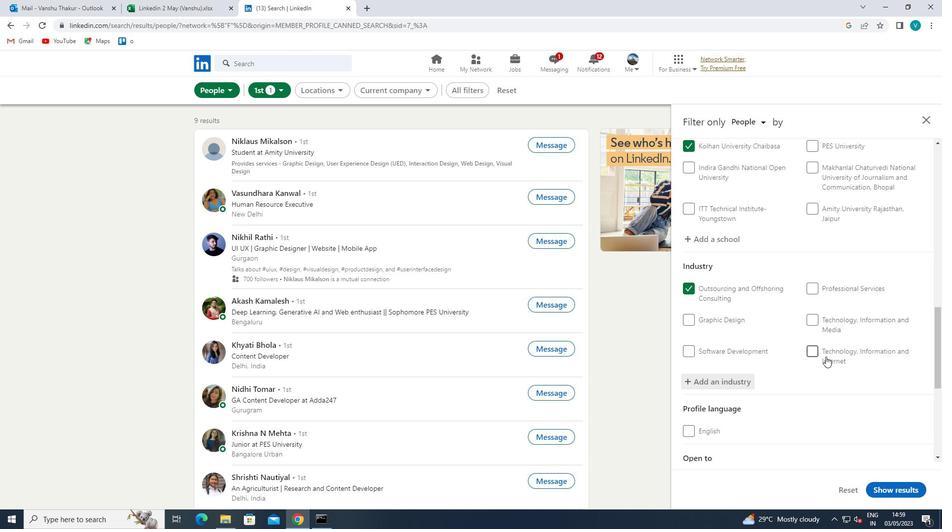 
Action: Mouse scrolled (825, 356) with delta (0, 0)
Screenshot: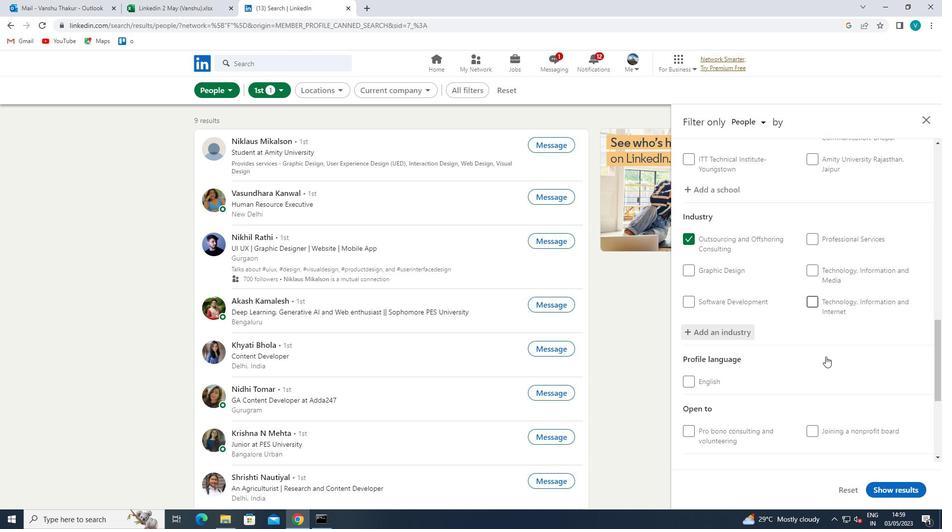 
Action: Mouse scrolled (825, 356) with delta (0, 0)
Screenshot: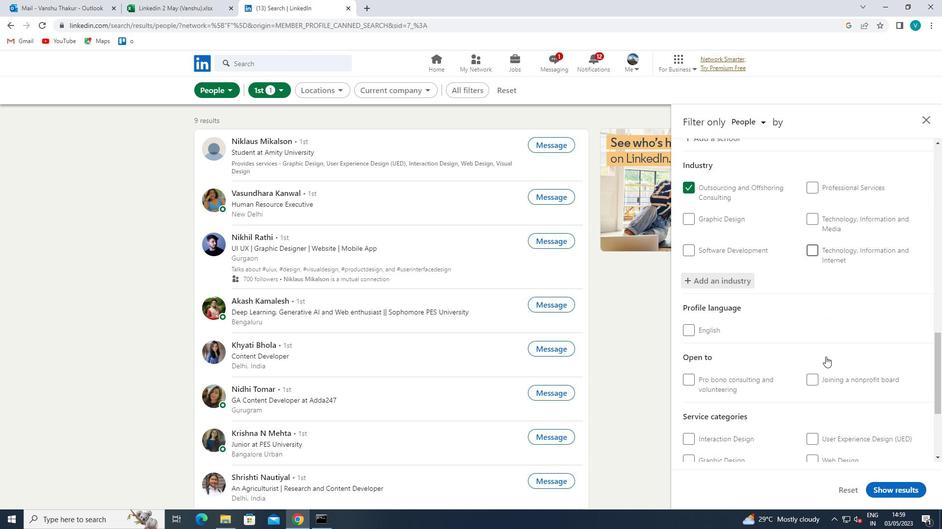 
Action: Mouse moved to (830, 388)
Screenshot: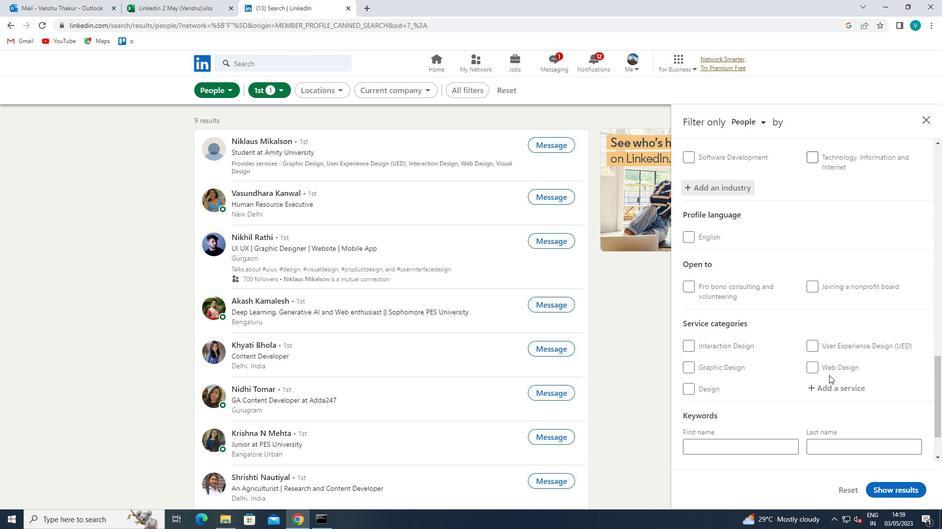 
Action: Mouse pressed left at (830, 388)
Screenshot: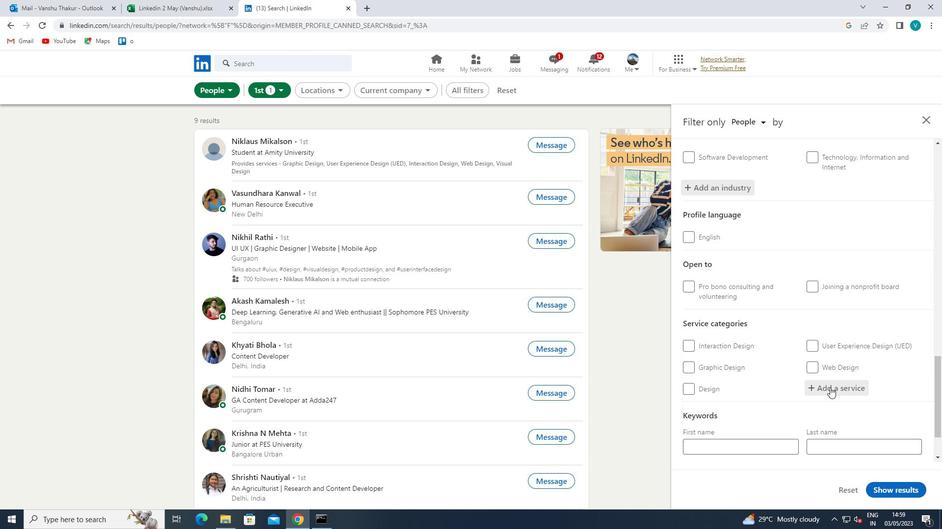 
Action: Key pressed <Key.shift>MANAGEMENT
Screenshot: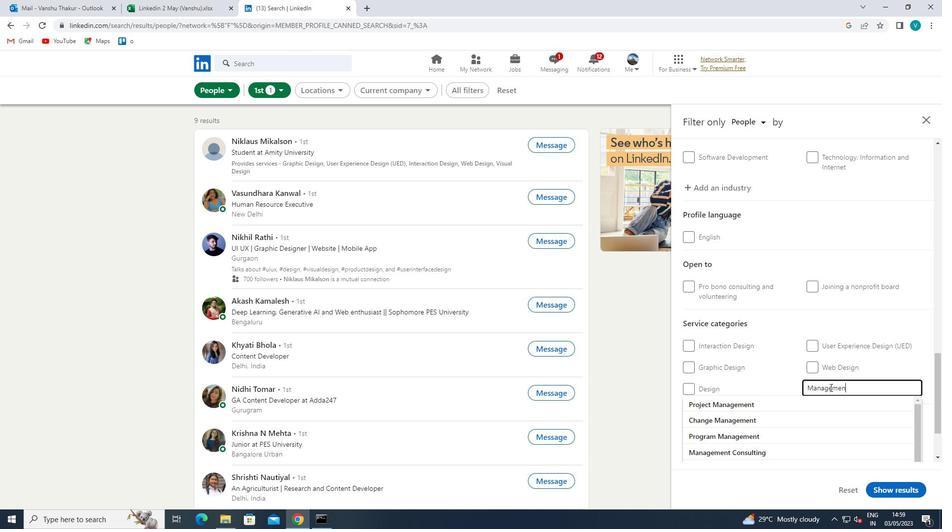 
Action: Mouse moved to (786, 381)
Screenshot: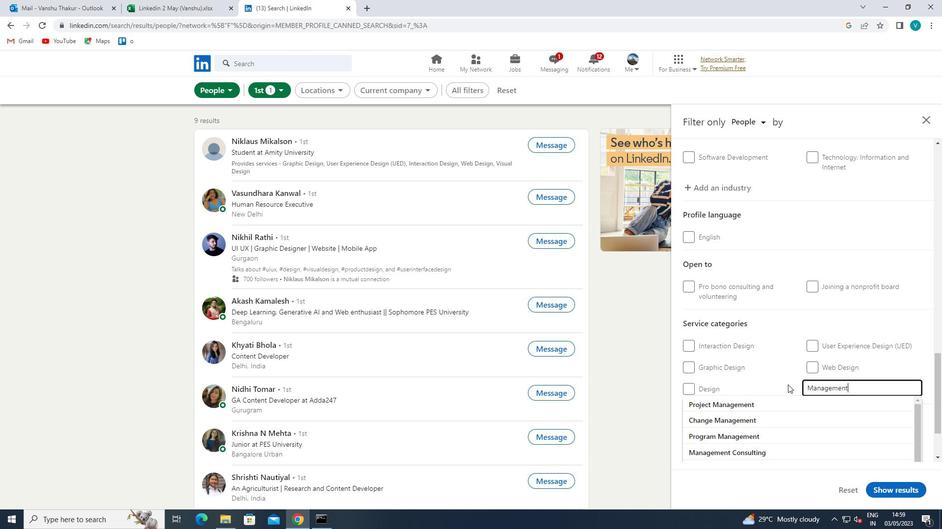 
Action: Mouse pressed left at (786, 381)
Screenshot: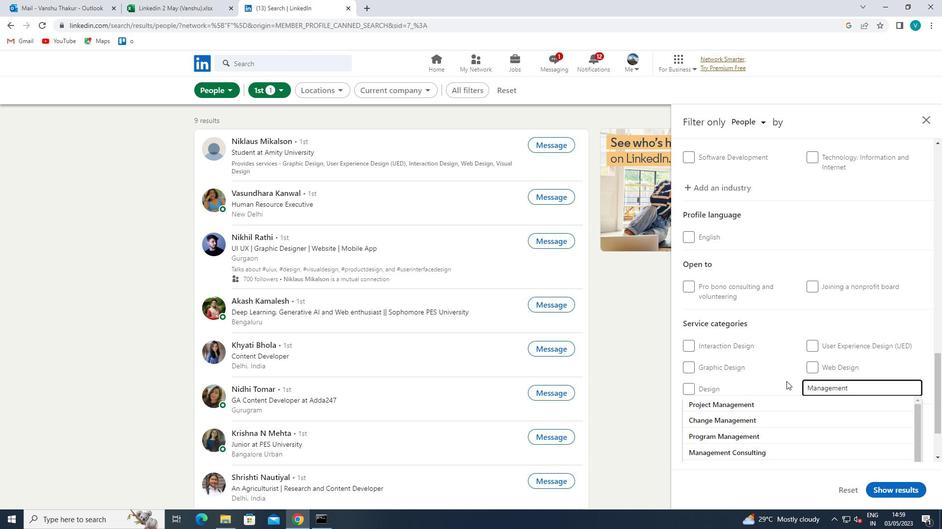 
Action: Mouse moved to (786, 381)
Screenshot: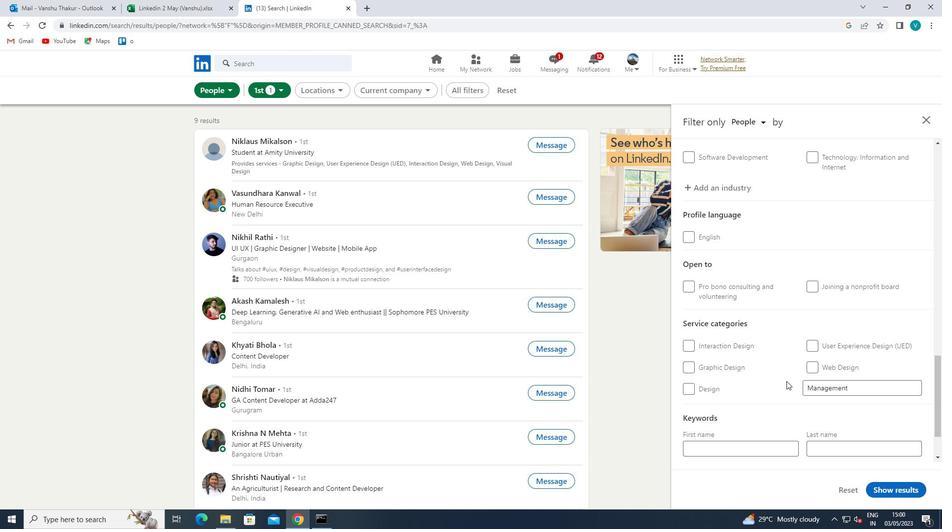 
Action: Mouse scrolled (786, 381) with delta (0, 0)
Screenshot: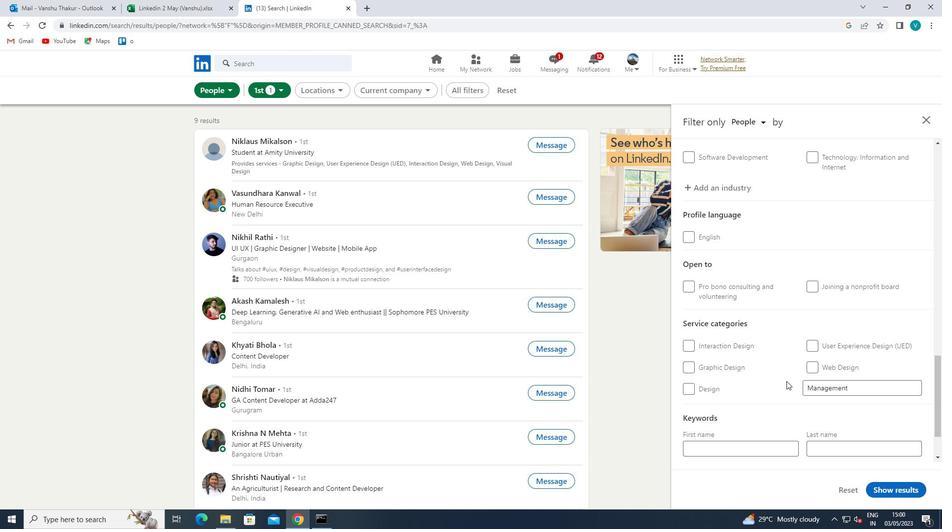 
Action: Mouse moved to (785, 381)
Screenshot: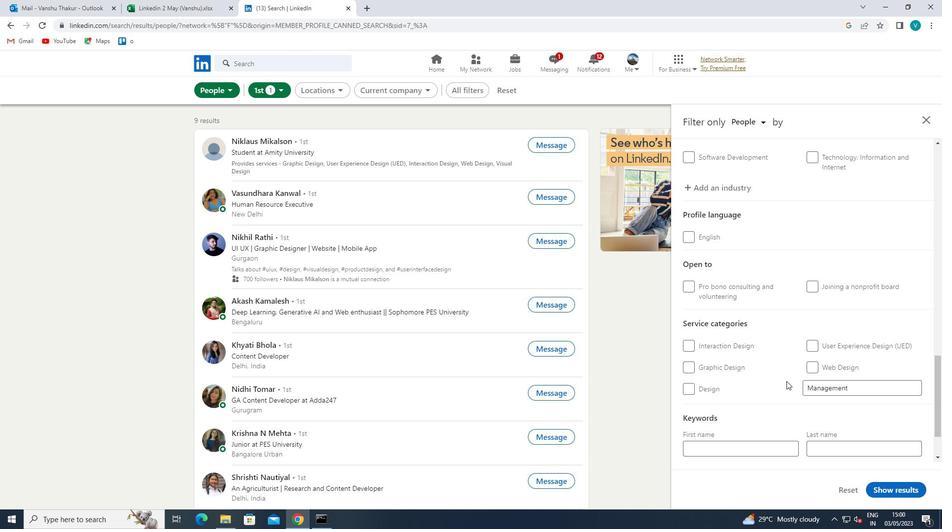 
Action: Mouse scrolled (785, 381) with delta (0, 0)
Screenshot: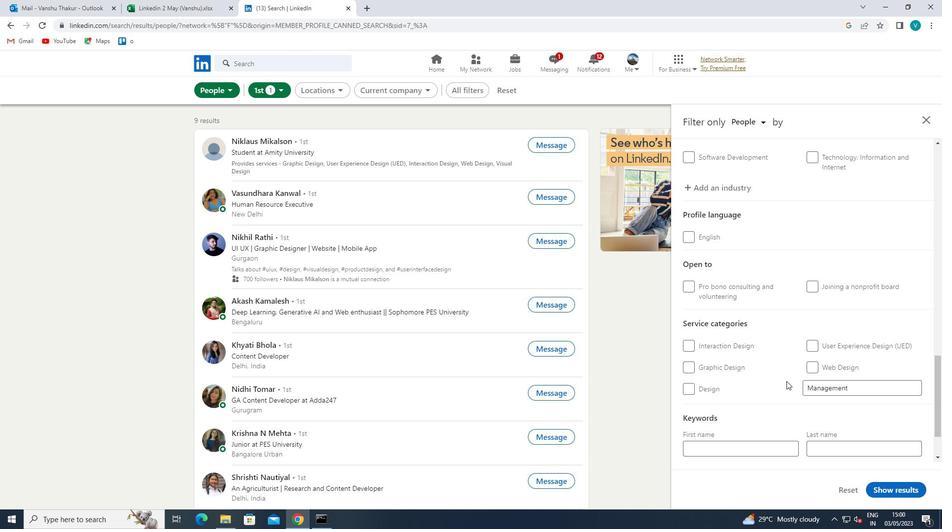 
Action: Mouse moved to (784, 382)
Screenshot: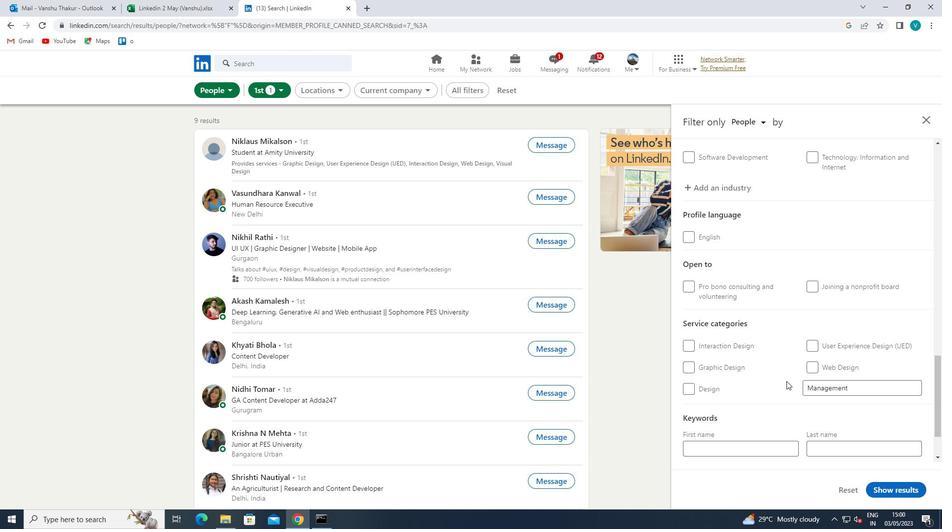 
Action: Mouse scrolled (784, 381) with delta (0, 0)
Screenshot: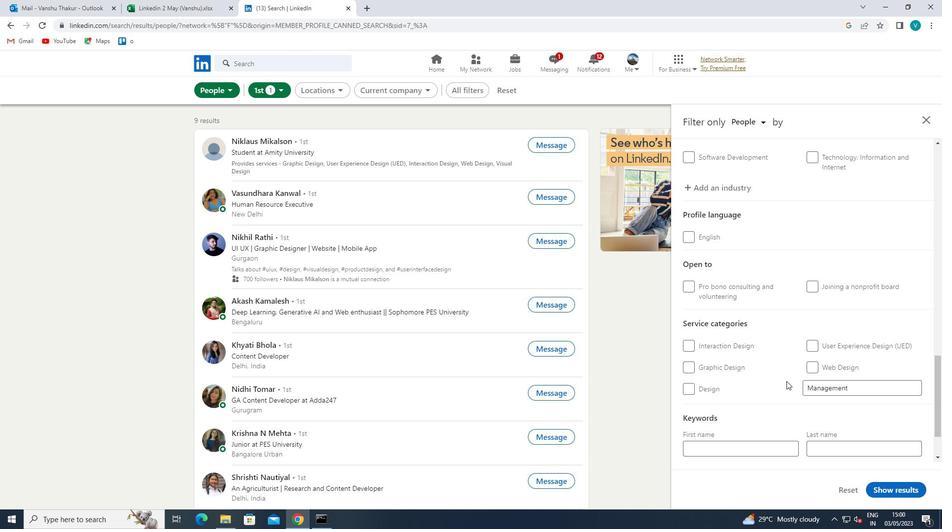 
Action: Mouse moved to (776, 427)
Screenshot: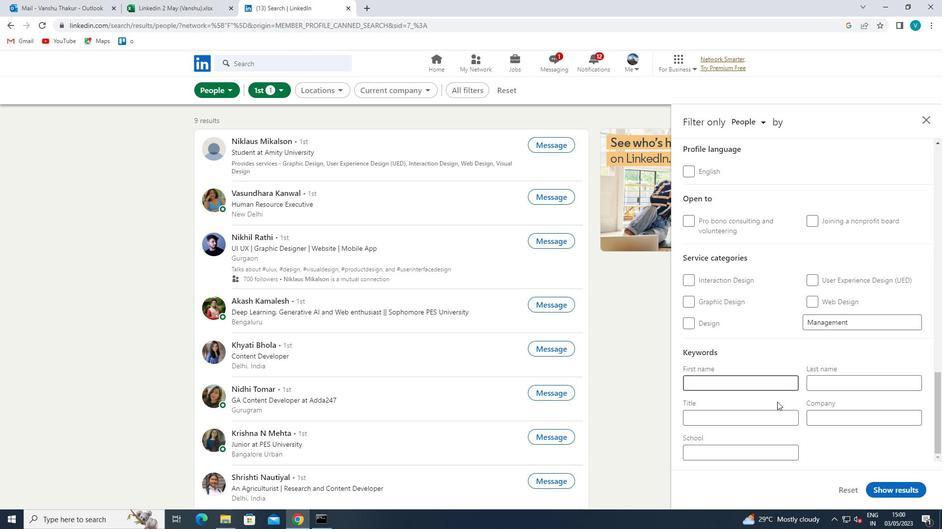 
Action: Mouse pressed left at (776, 427)
Screenshot: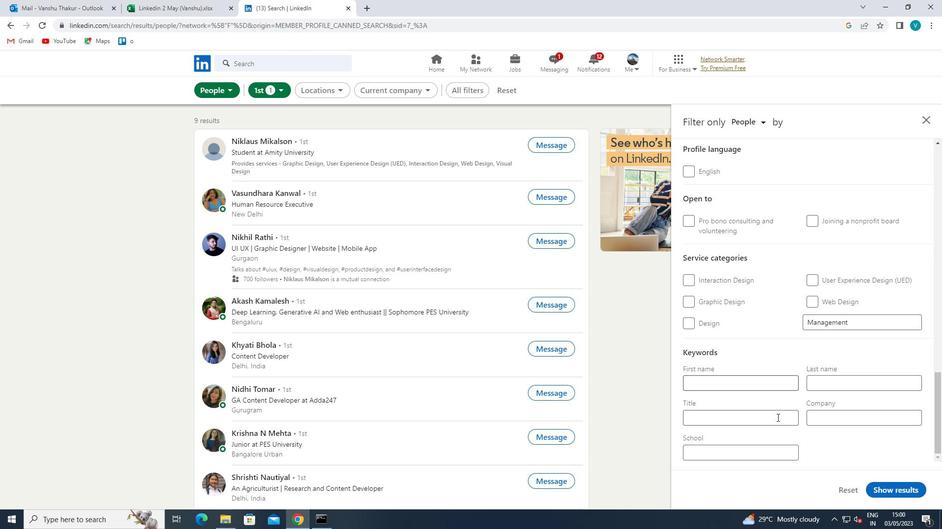 
Action: Mouse moved to (782, 420)
Screenshot: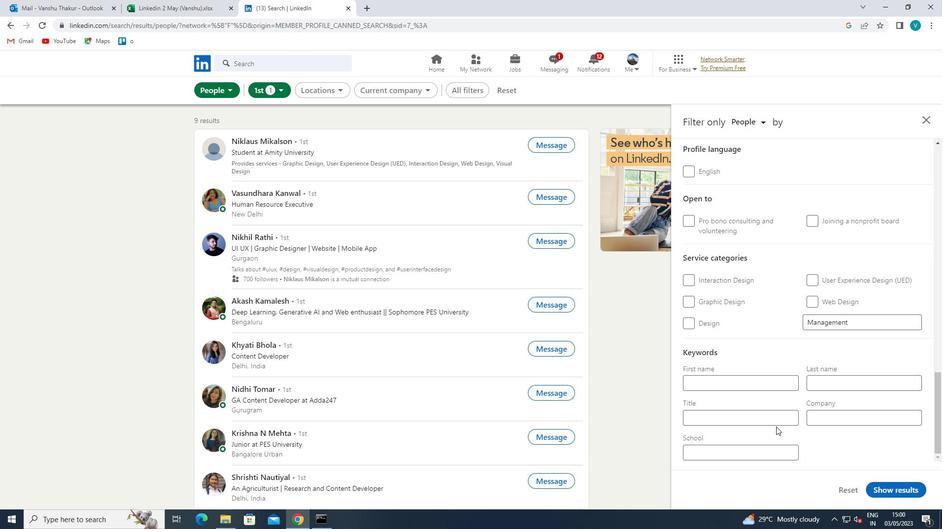 
Action: Mouse pressed left at (782, 420)
Screenshot: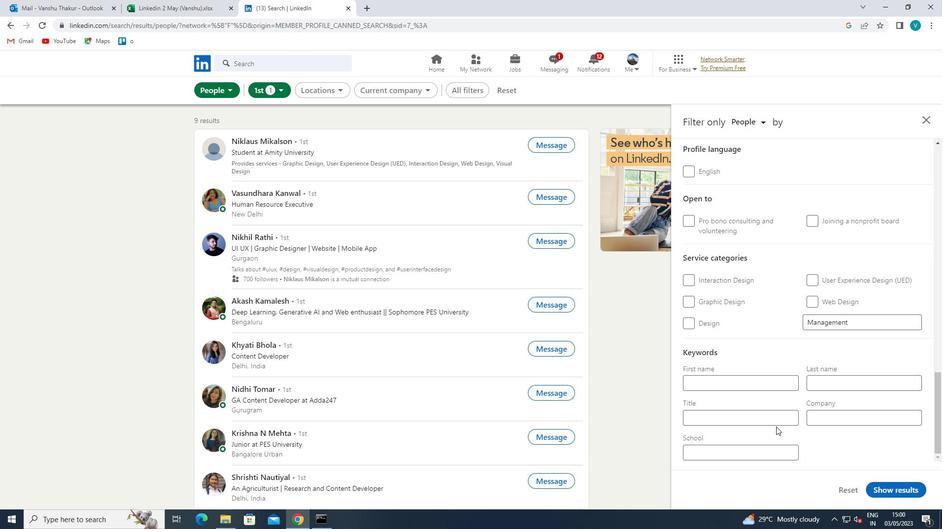 
Action: Mouse moved to (782, 420)
Screenshot: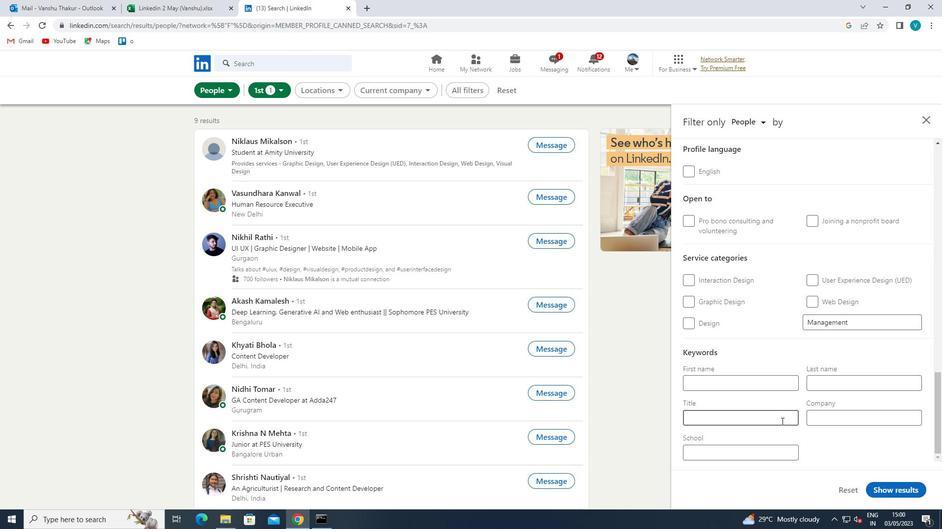 
Action: Key pressed <Key.shift>MARKETIMNG<Key.backspace><Key.backspace><Key.backspace>NG<Key.space><Key.shift>RESEARCH<Key.space><Key.shift>ANALYST<Key.space>
Screenshot: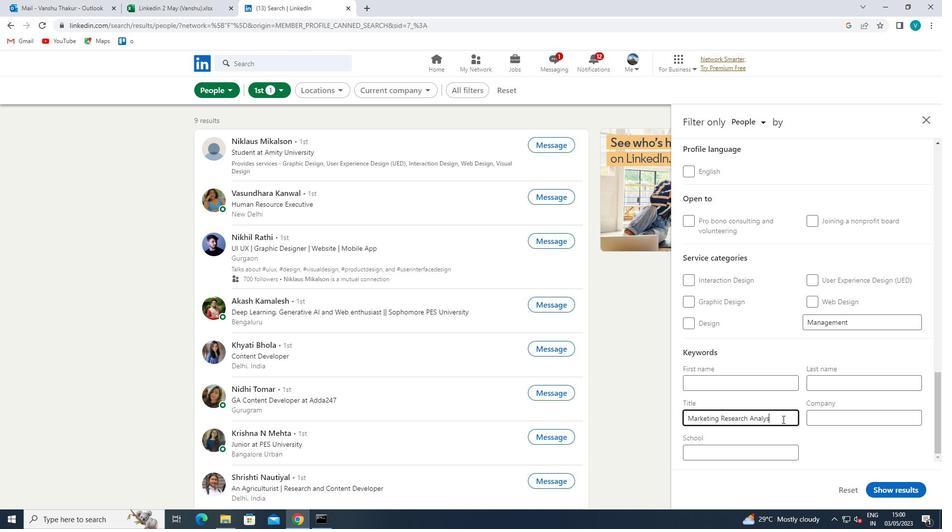 
Action: Mouse moved to (890, 483)
Screenshot: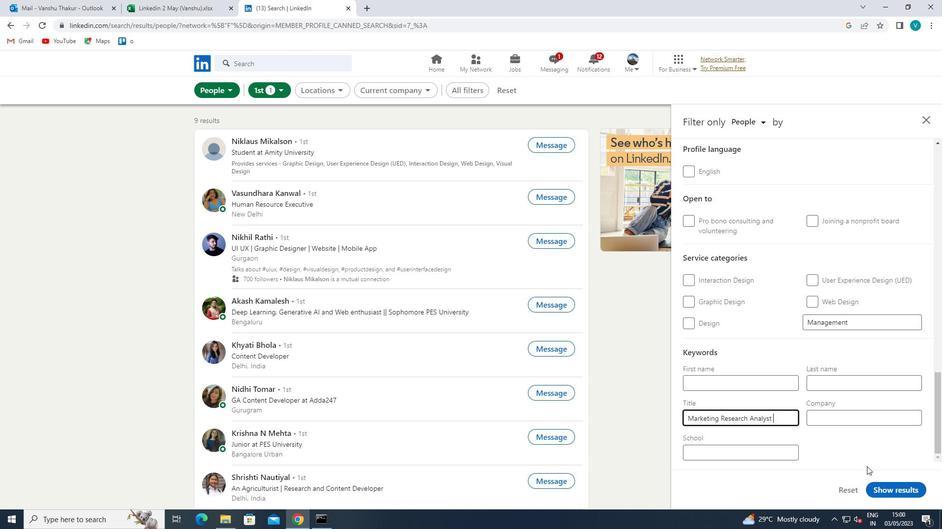 
Action: Mouse pressed left at (890, 483)
Screenshot: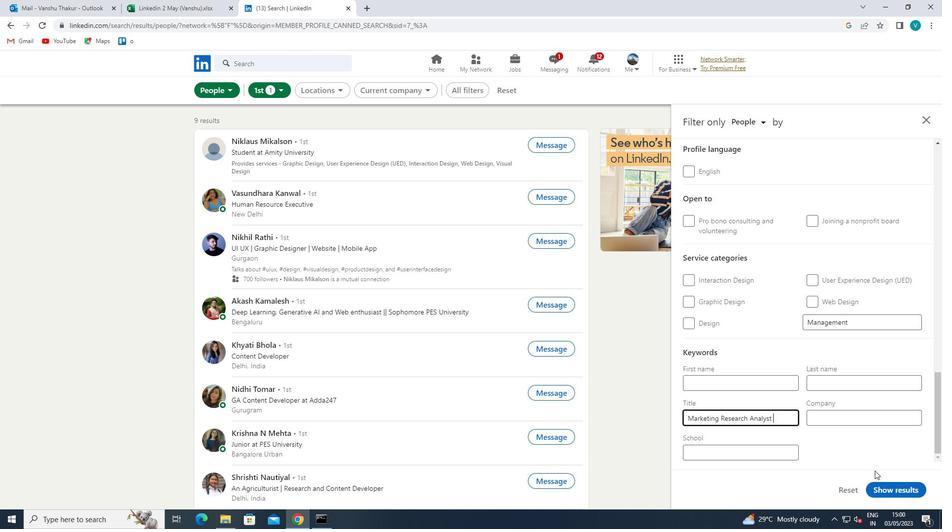 
Action: Mouse moved to (890, 483)
Screenshot: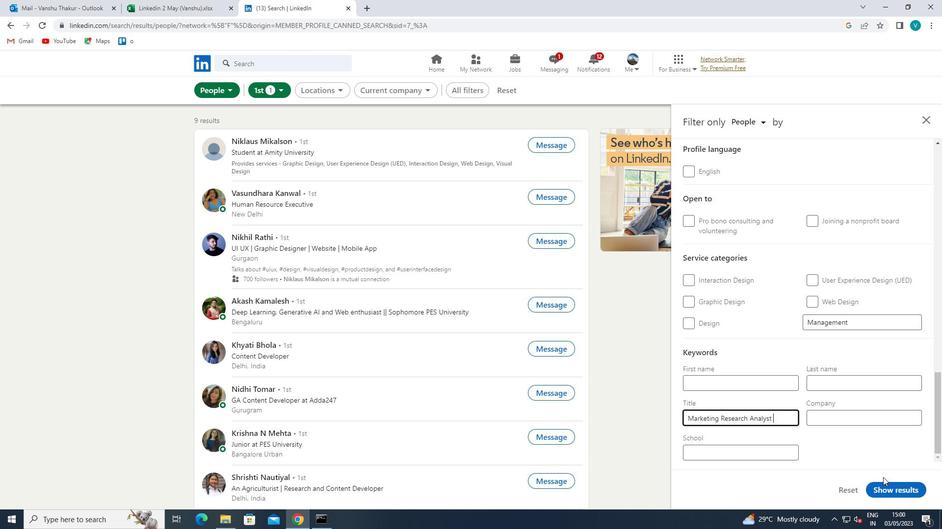 
